 Task: Create new contact,   with mail id: 'Marry.Johnson@Zoho.com', first name: 'Marry', Last name: 'Johnson', Job Title: Chief Executive Officer, Phone number (801) 555-5678. Change life cycle stage to  'Lead' and lead status to 'New'. Add new company to the associated contact: www.bluebirdsolar.com_x000D_
 and type: Prospect. Logged in from softage.1@softage.net
Action: Mouse moved to (88, 66)
Screenshot: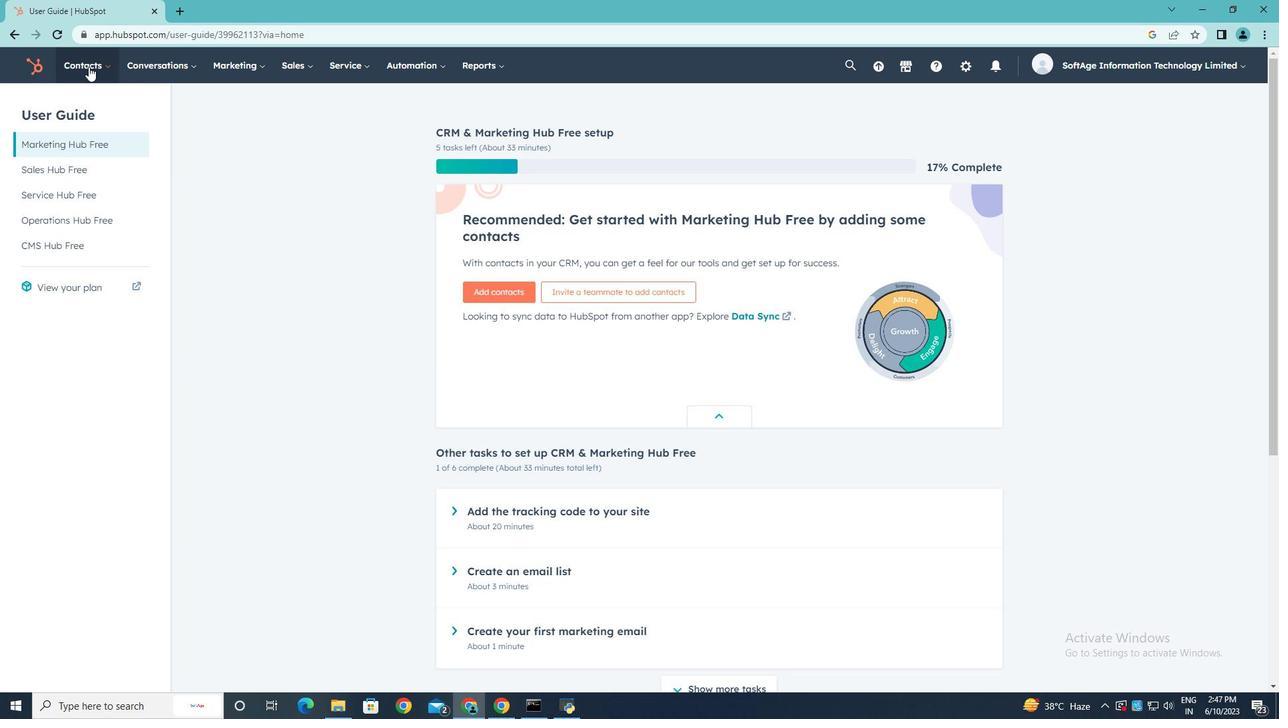
Action: Mouse pressed left at (88, 66)
Screenshot: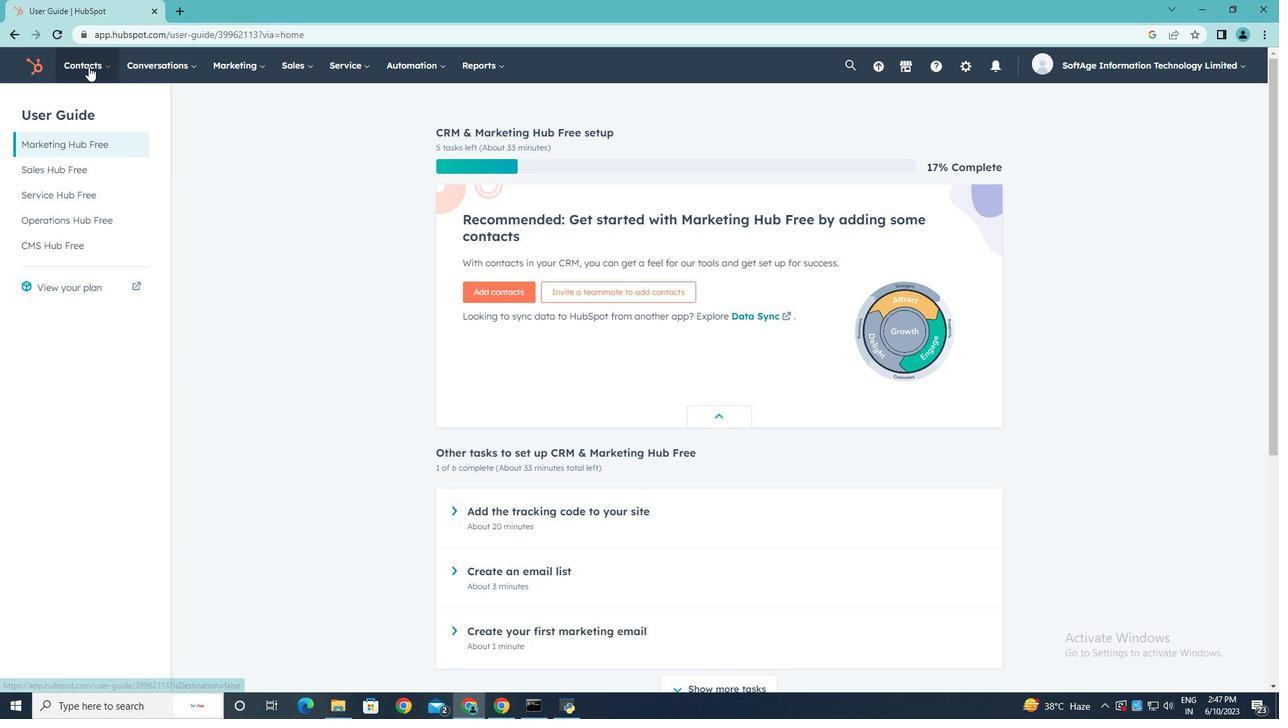 
Action: Mouse moved to (93, 101)
Screenshot: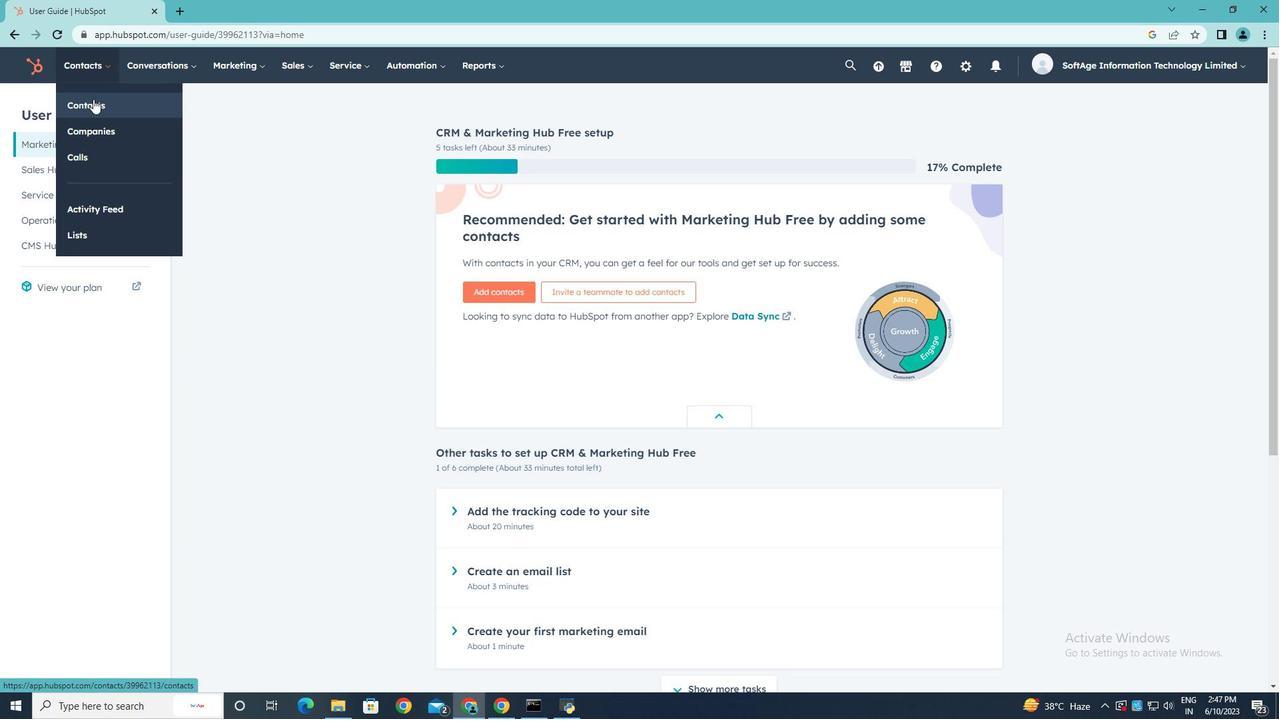 
Action: Mouse pressed left at (93, 101)
Screenshot: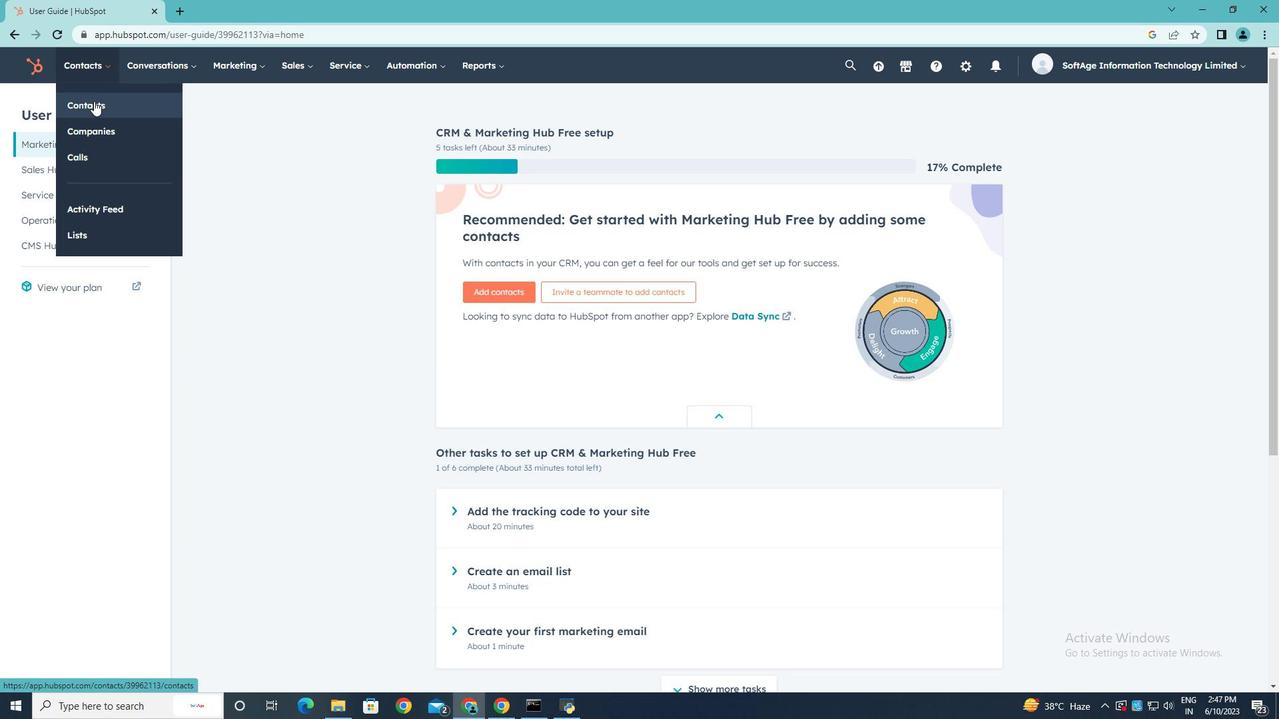 
Action: Mouse moved to (1202, 114)
Screenshot: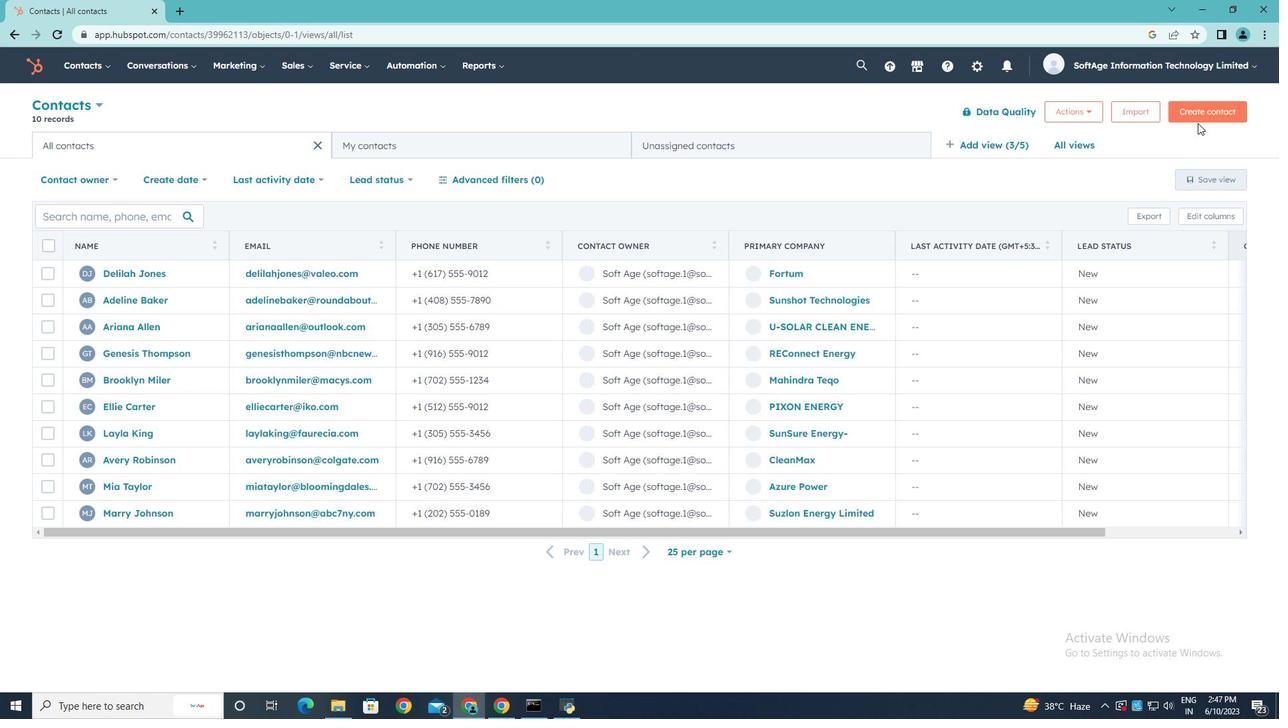 
Action: Mouse pressed left at (1202, 114)
Screenshot: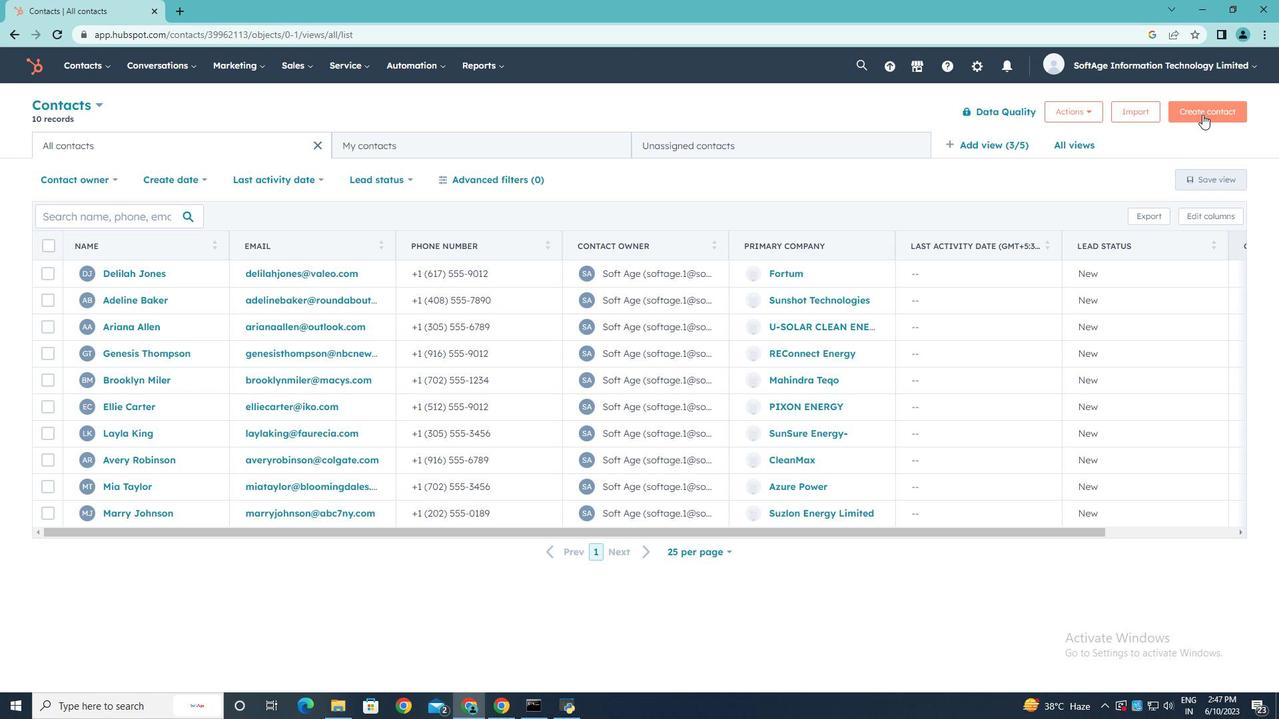 
Action: Mouse moved to (991, 179)
Screenshot: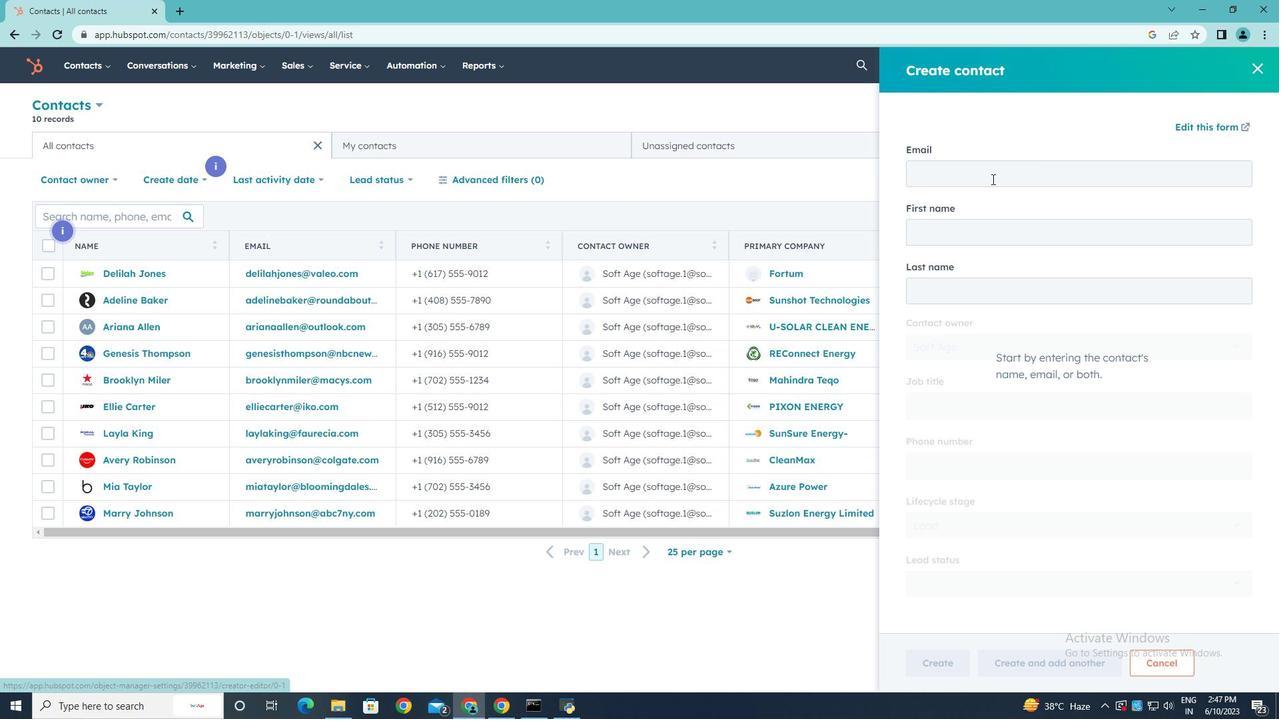 
Action: Mouse pressed left at (991, 179)
Screenshot: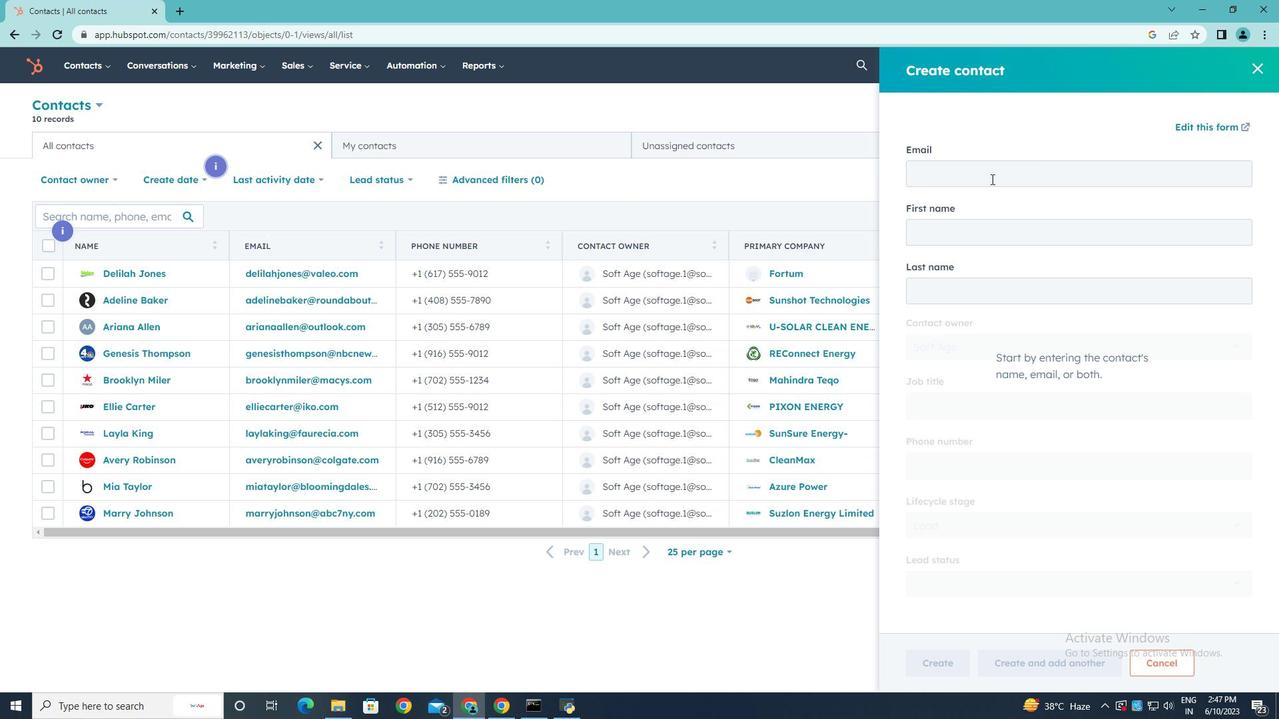 
Action: Key pressed <Key.shift>Marry.<Key.shift><Key.shift><Key.shift>Johnson<Key.shift>@<Key.shift>Zoho.com
Screenshot: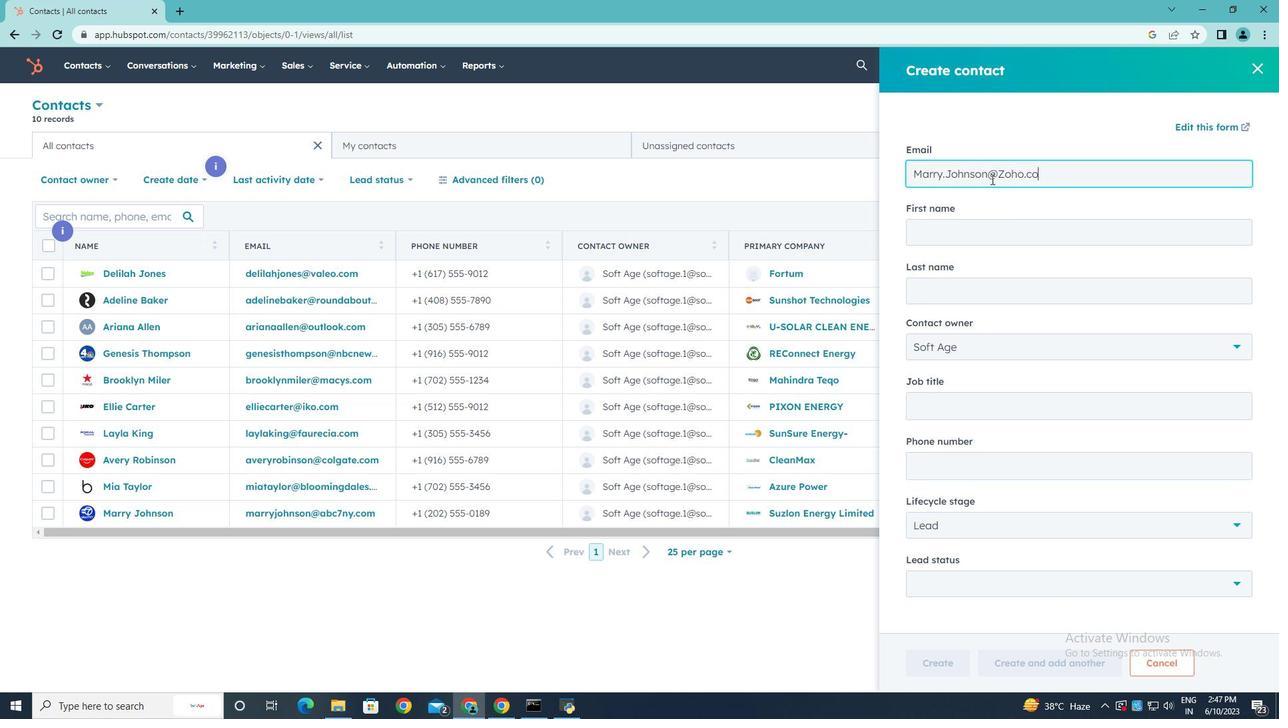 
Action: Mouse moved to (952, 233)
Screenshot: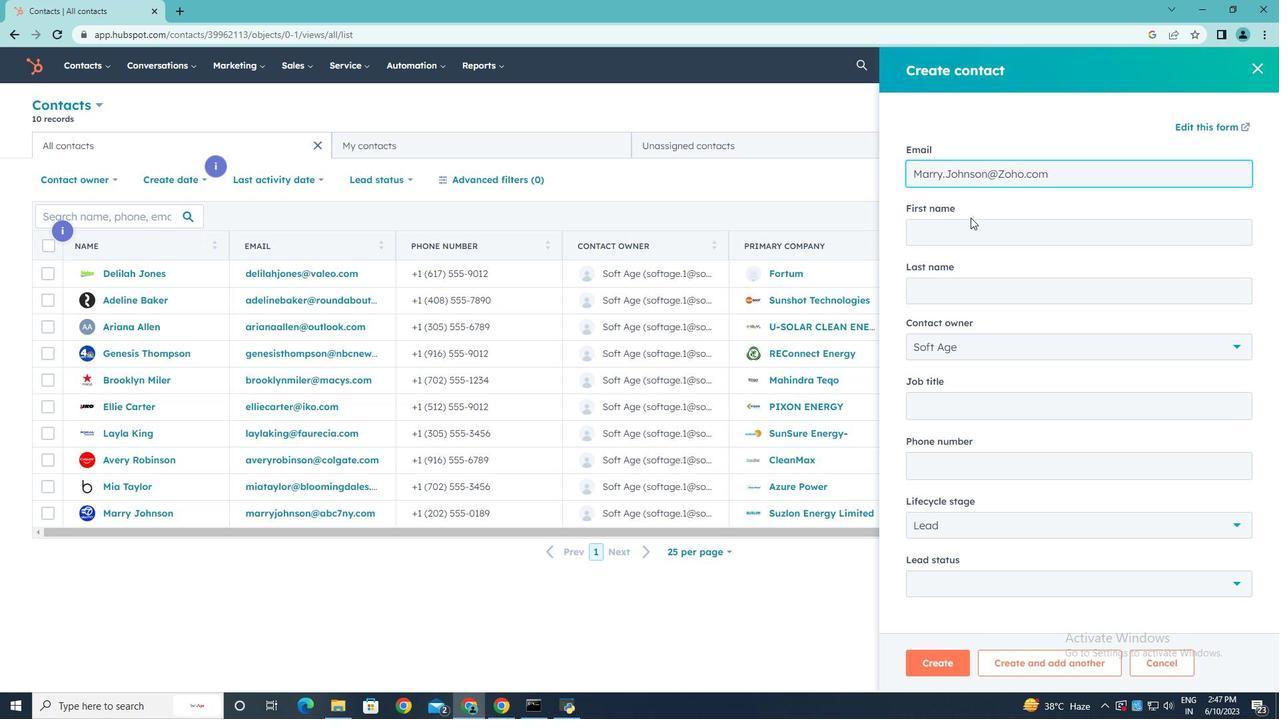 
Action: Mouse pressed left at (952, 233)
Screenshot: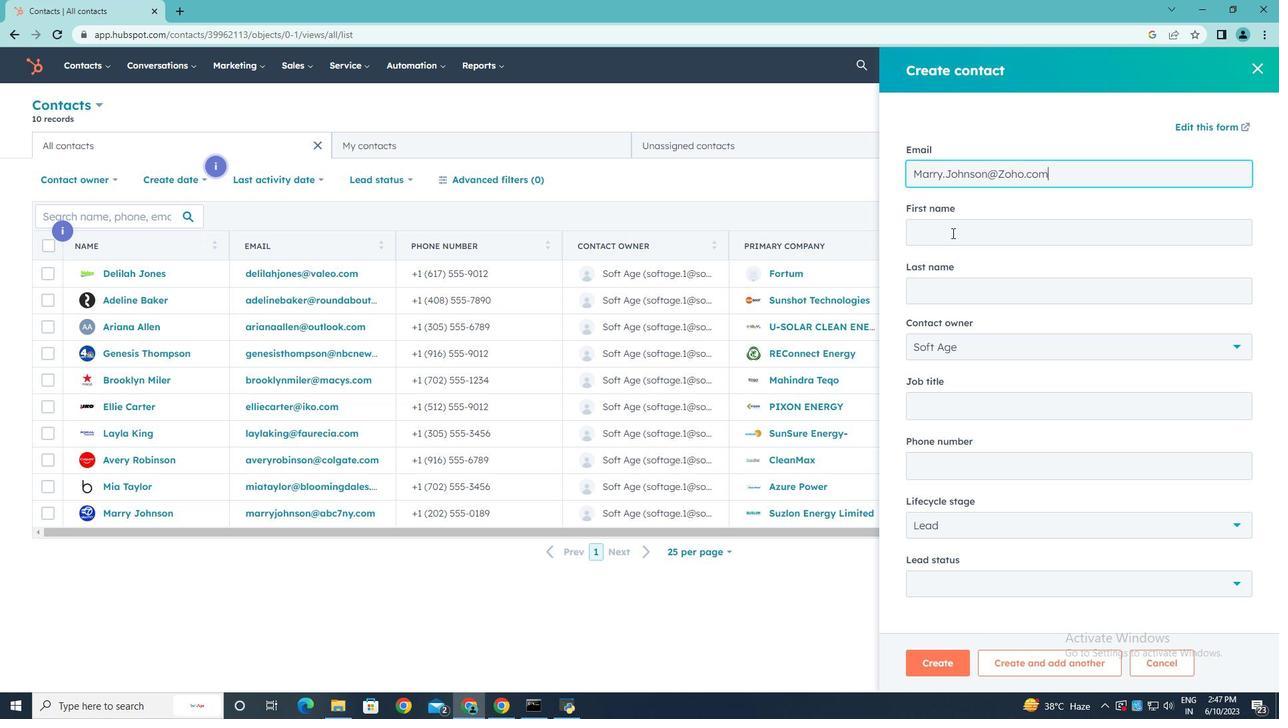 
Action: Key pressed <Key.shift>Marry
Screenshot: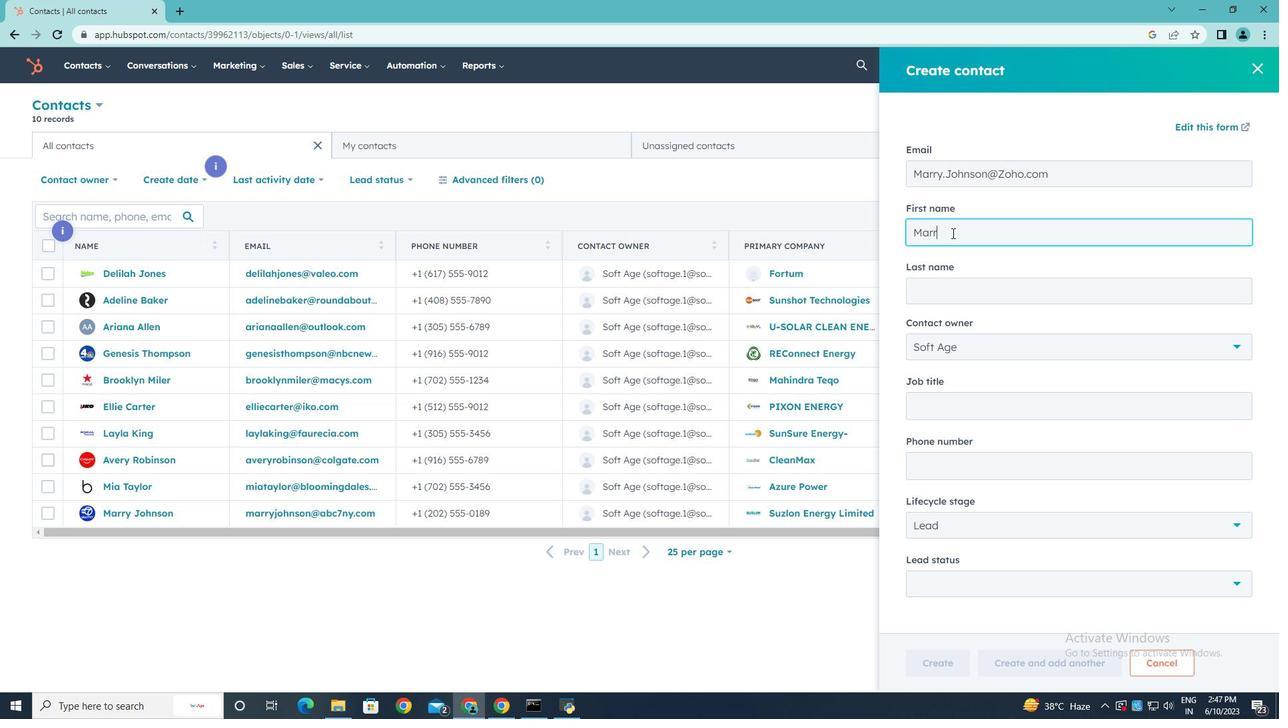 
Action: Mouse moved to (948, 286)
Screenshot: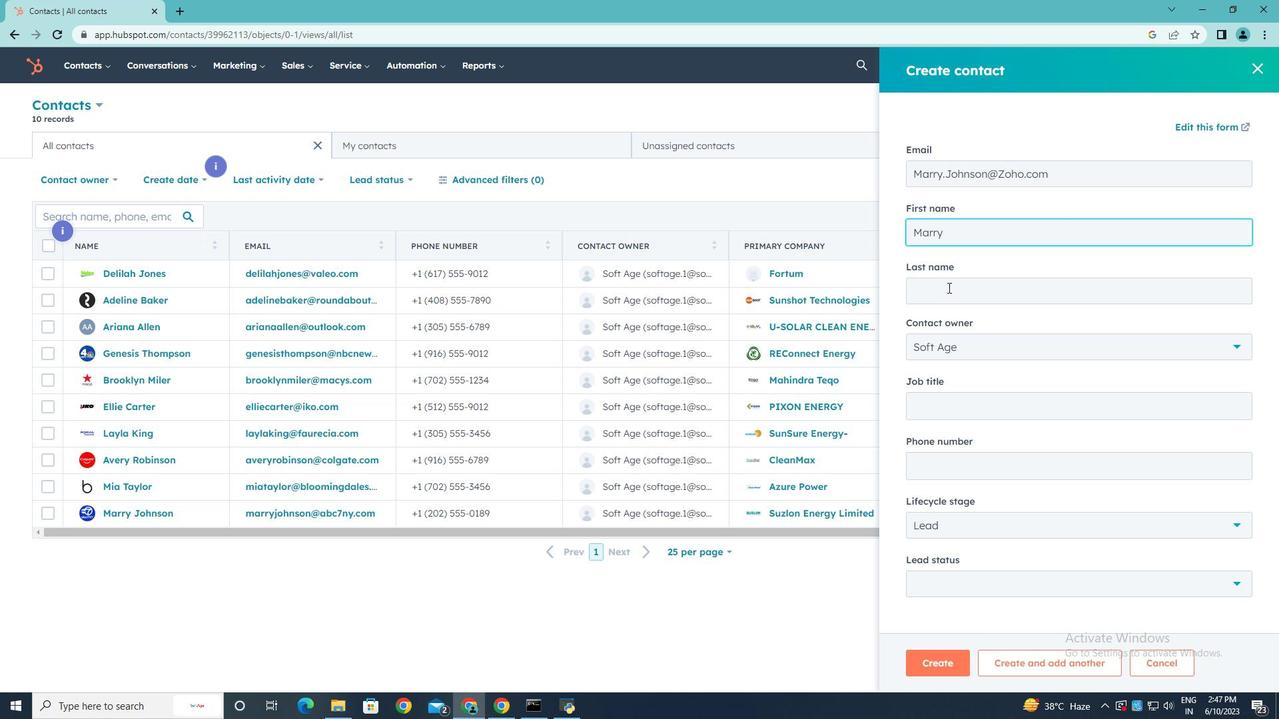
Action: Mouse pressed left at (948, 286)
Screenshot: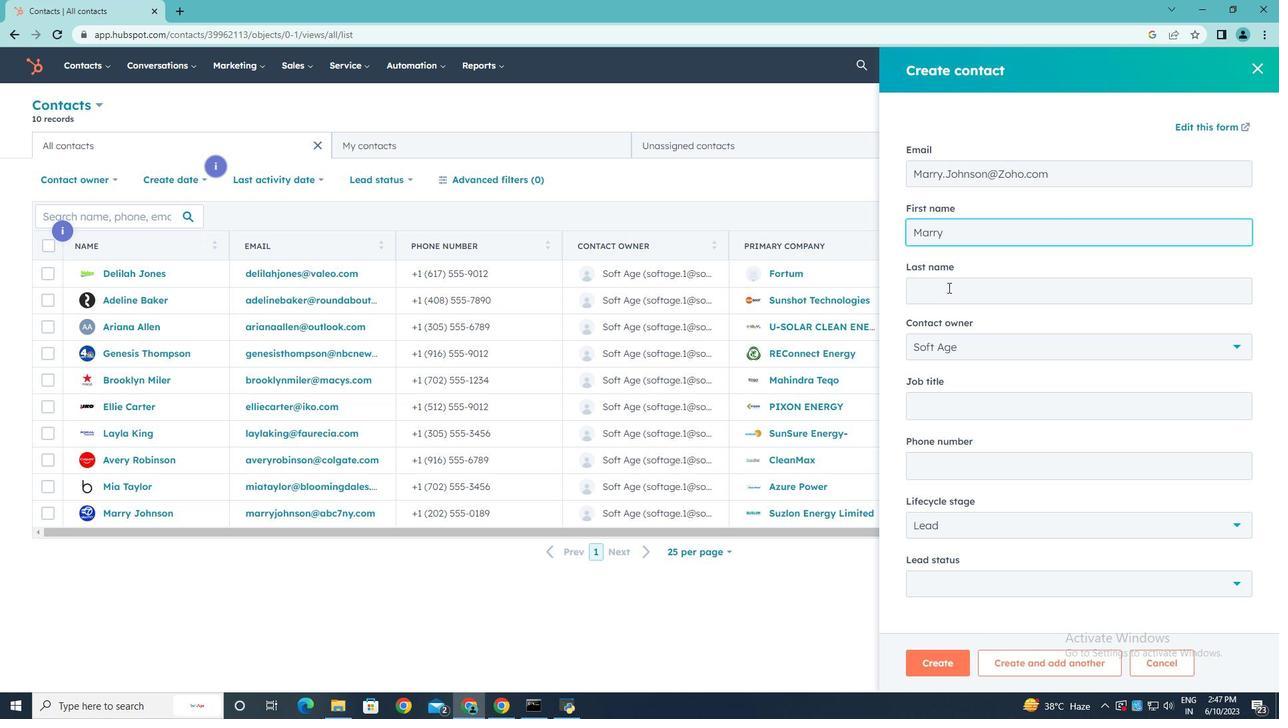 
Action: Key pressed <Key.shift><Key.shift><Key.shift><Key.shift><Key.shift><Key.shift>Johnson
Screenshot: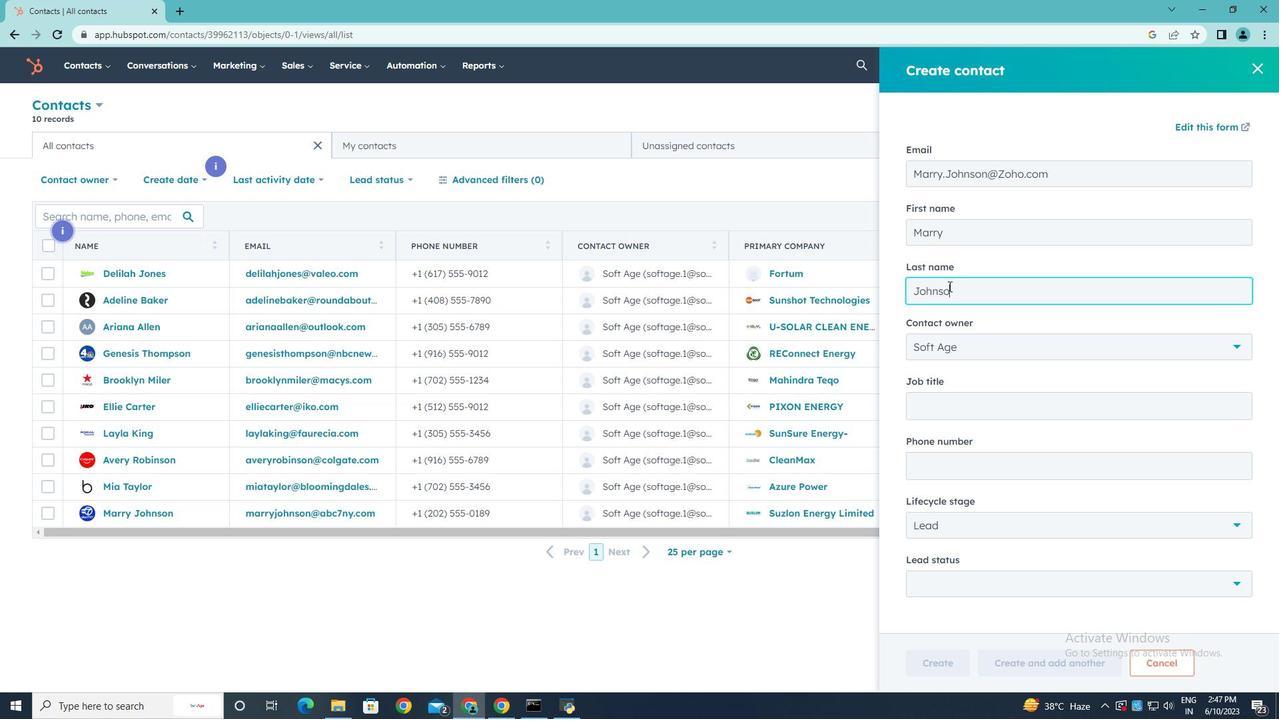 
Action: Mouse moved to (964, 411)
Screenshot: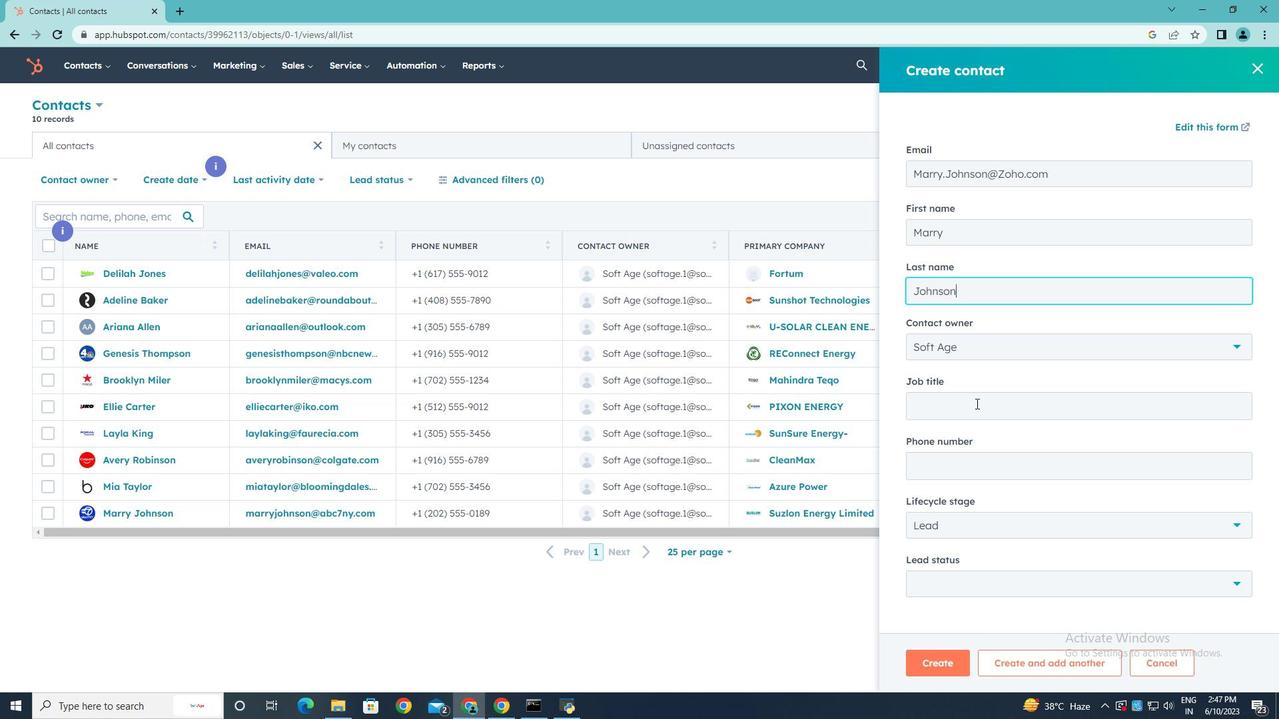 
Action: Mouse pressed left at (964, 411)
Screenshot: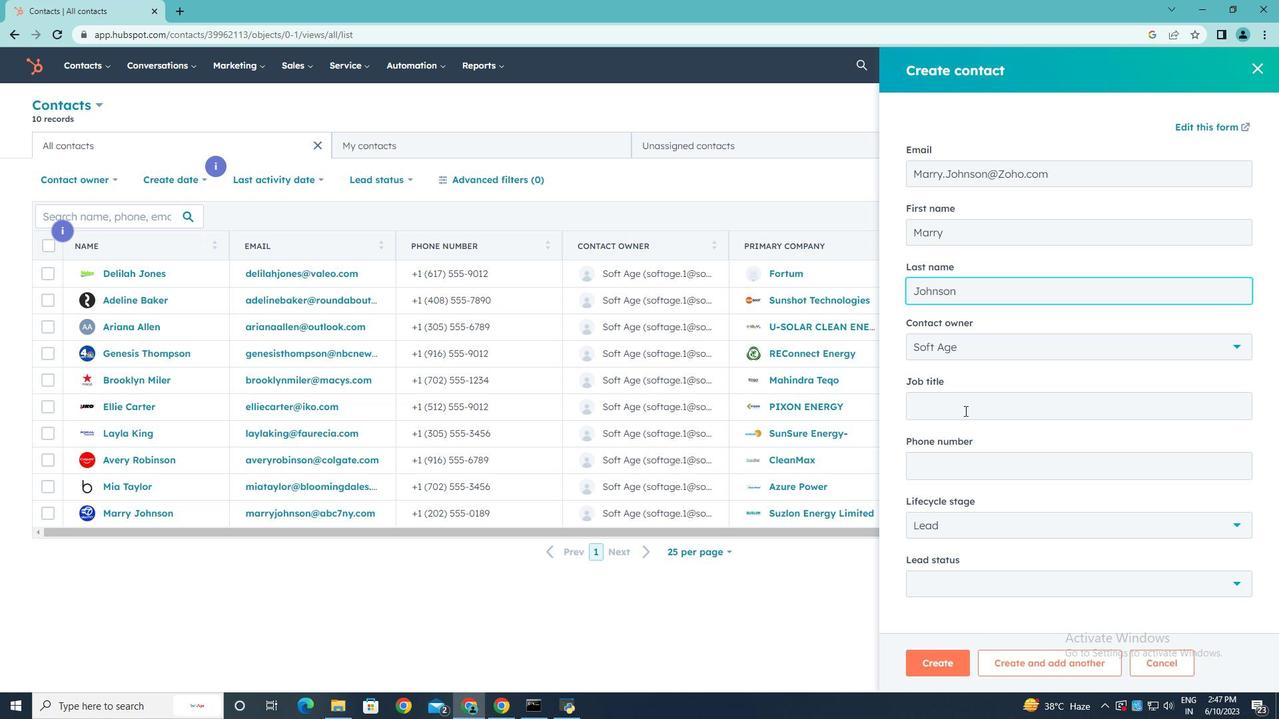 
Action: Key pressed <Key.shift>Chief<Key.space><Key.shift>Executive<Key.space><Key.shift><Key.shift>Officer
Screenshot: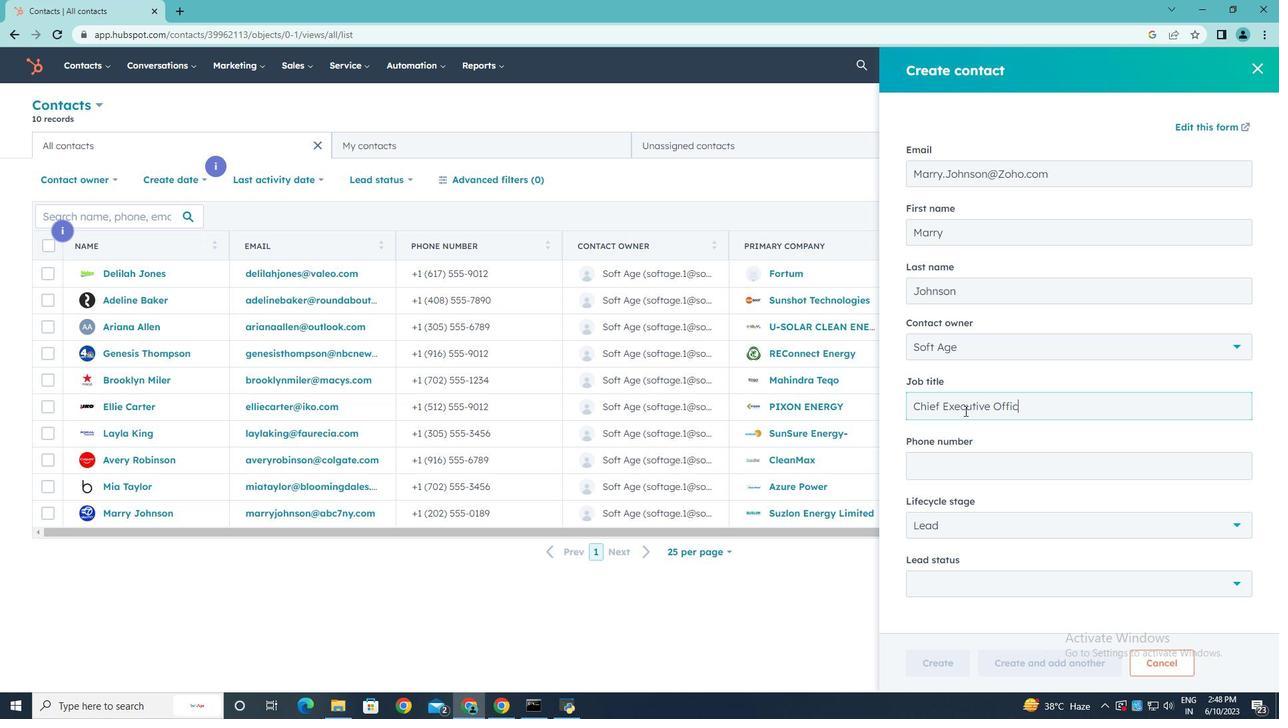 
Action: Mouse moved to (1037, 472)
Screenshot: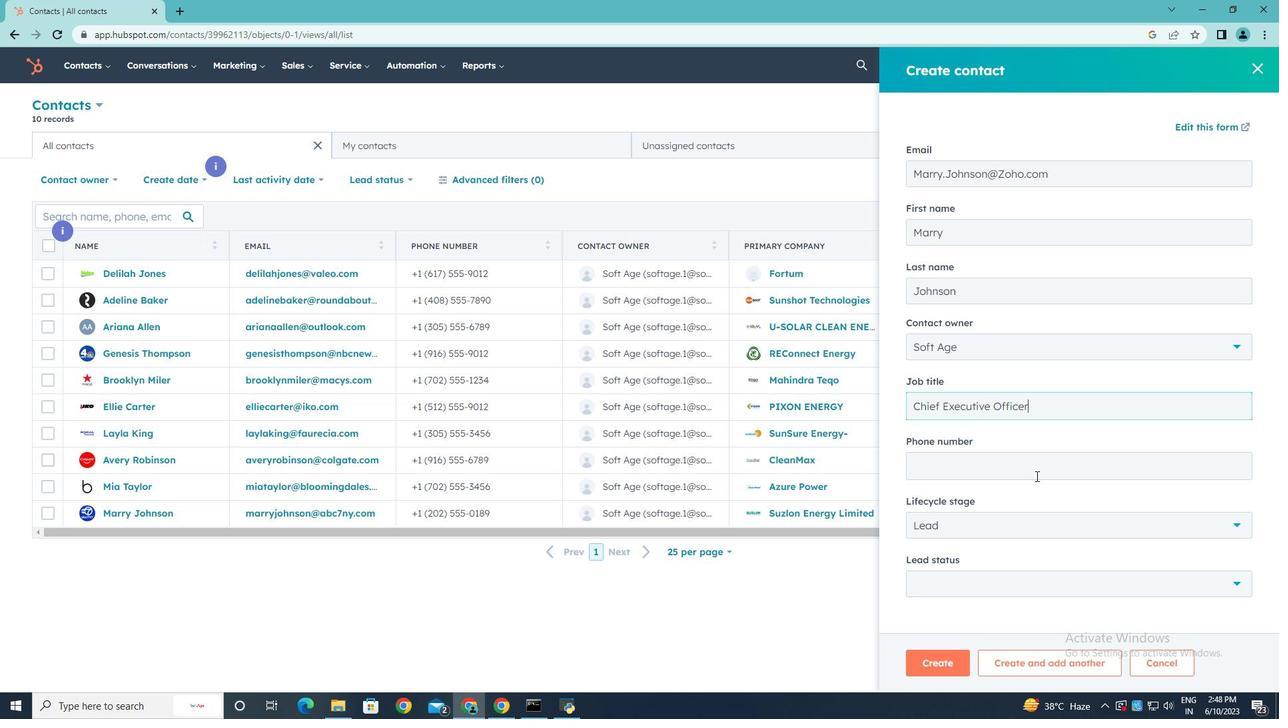 
Action: Mouse pressed left at (1037, 472)
Screenshot: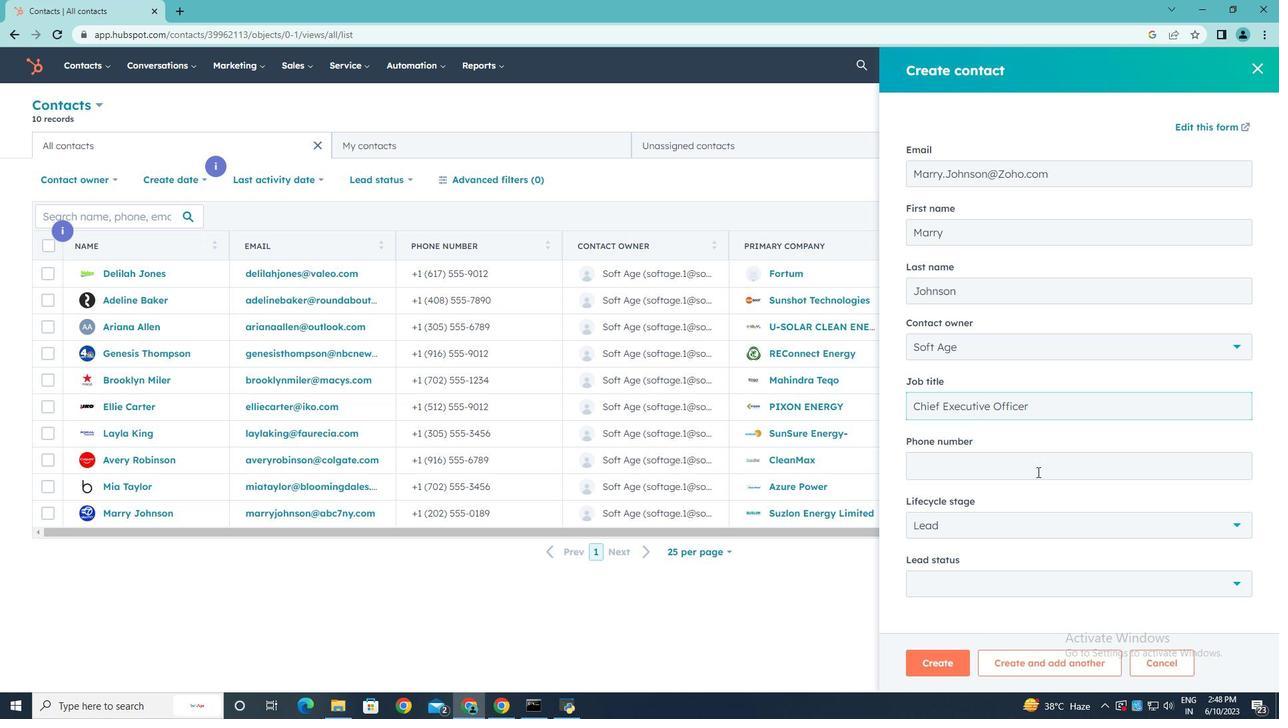 
Action: Key pressed 8015555678
Screenshot: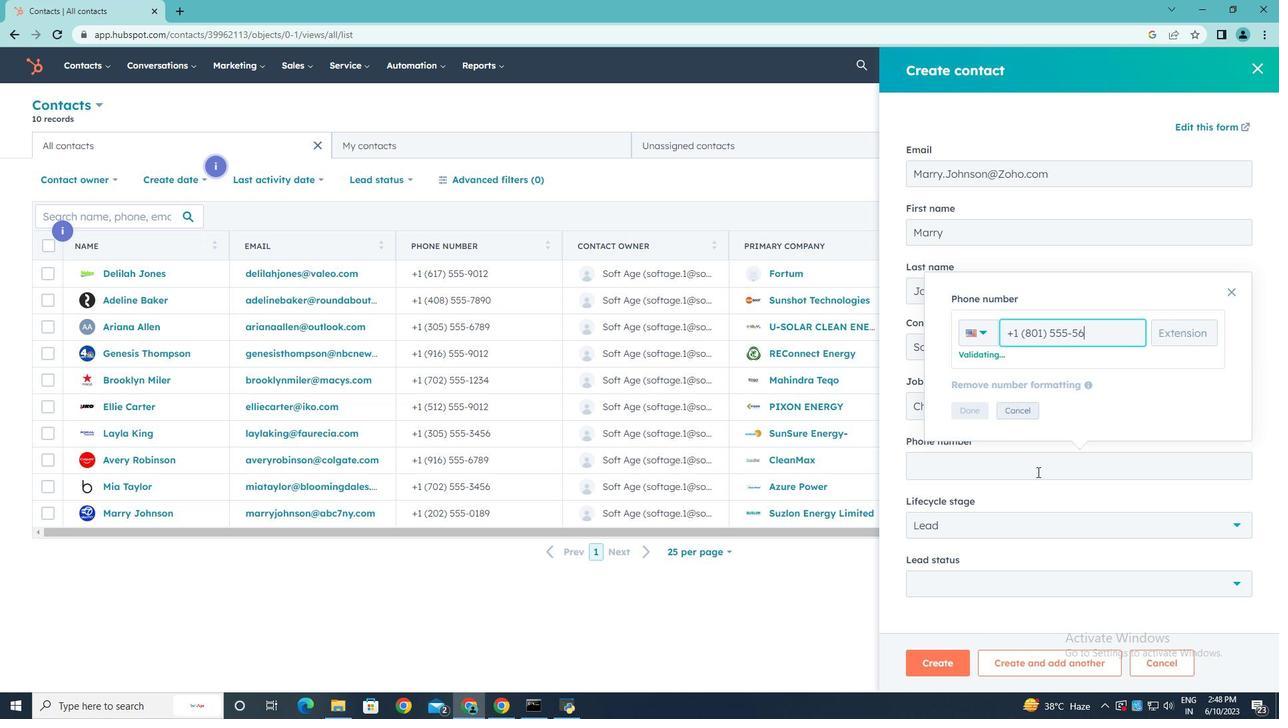 
Action: Mouse moved to (976, 411)
Screenshot: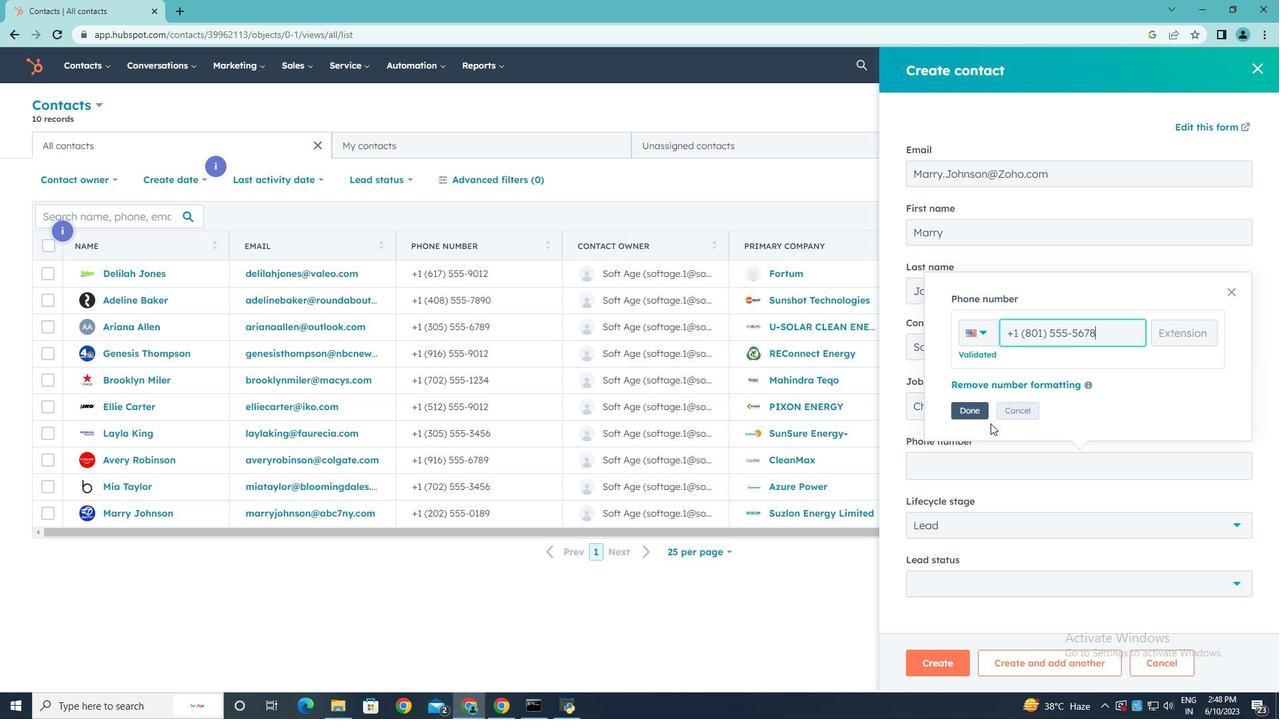 
Action: Mouse pressed left at (976, 411)
Screenshot: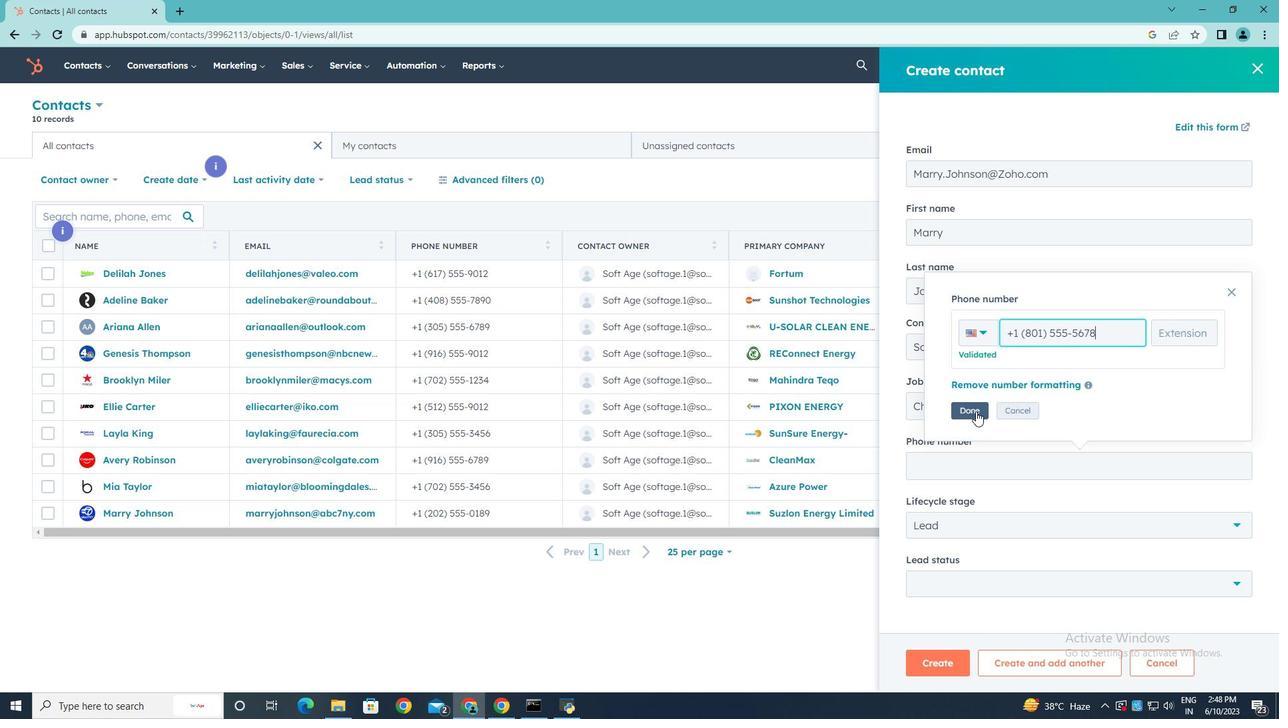 
Action: Mouse moved to (1133, 522)
Screenshot: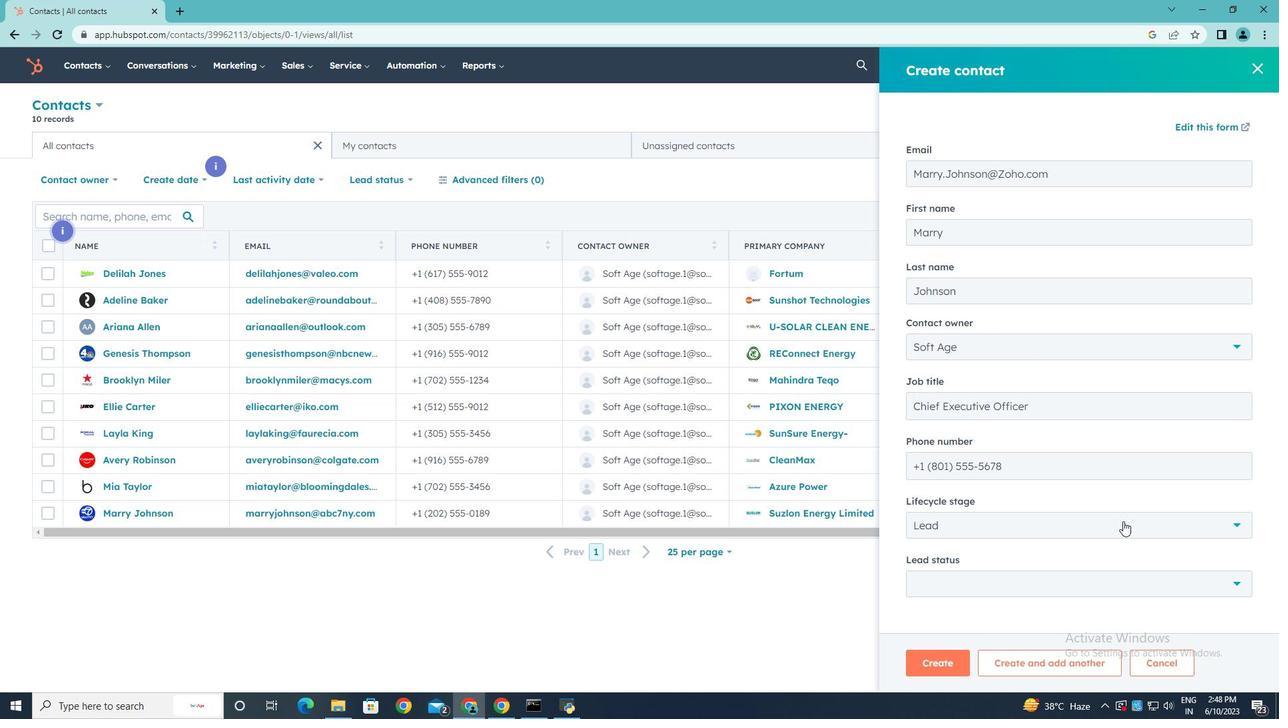 
Action: Mouse pressed left at (1133, 522)
Screenshot: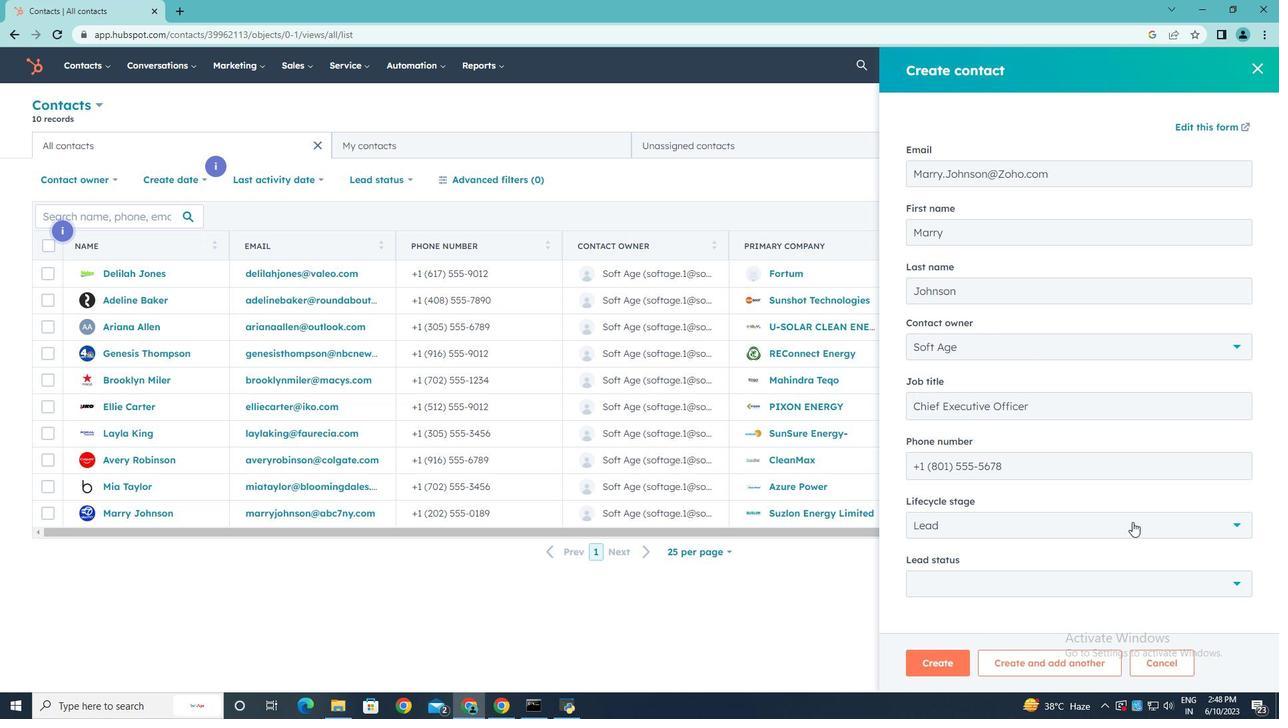 
Action: Mouse moved to (986, 398)
Screenshot: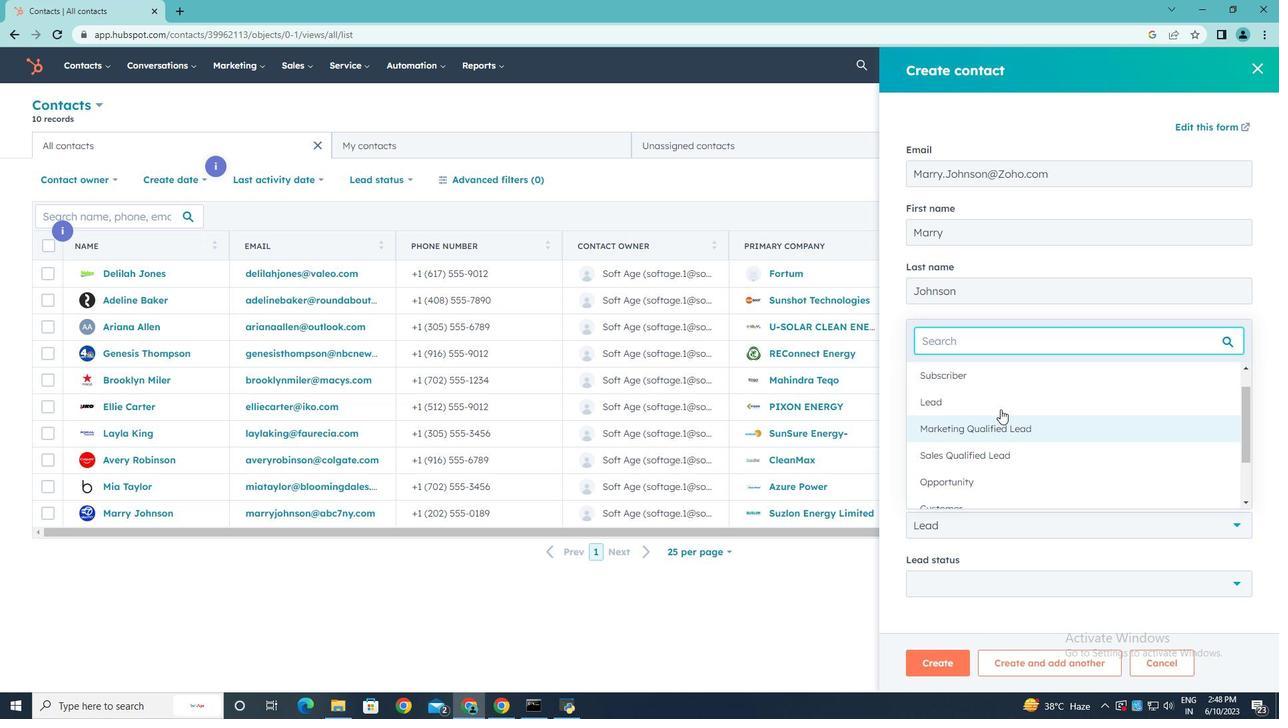 
Action: Mouse pressed left at (986, 398)
Screenshot: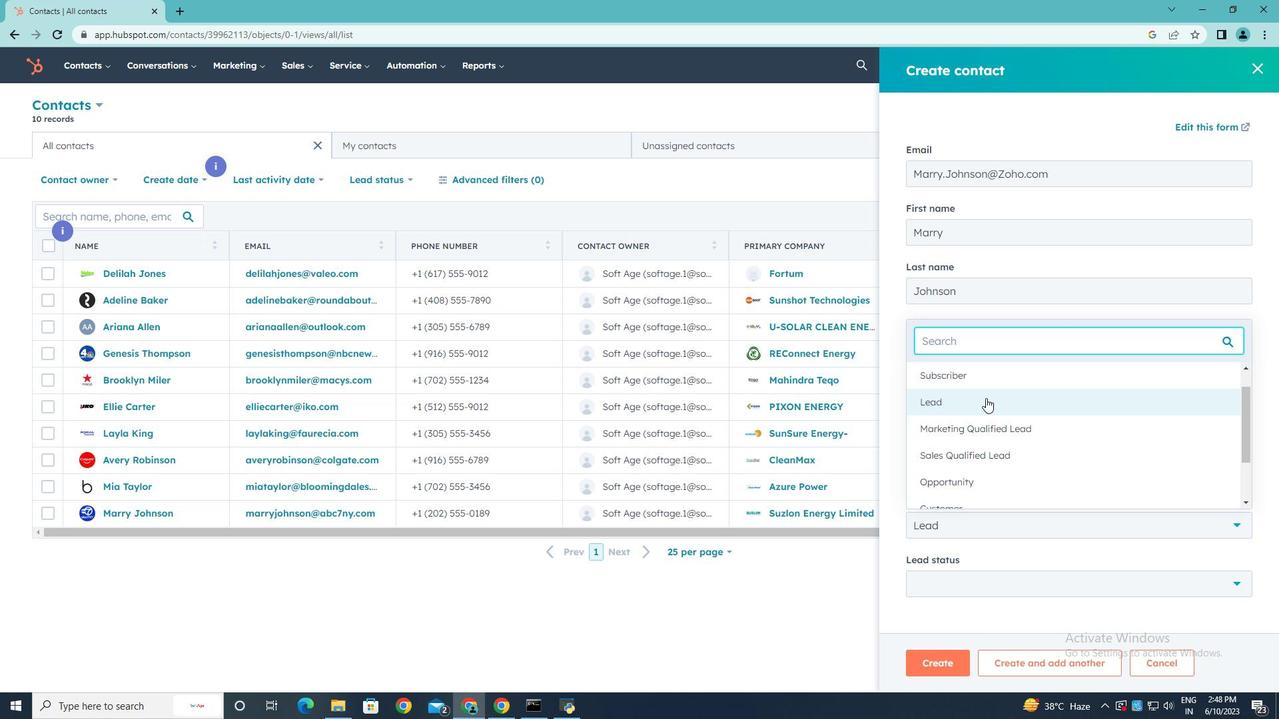
Action: Mouse moved to (1135, 580)
Screenshot: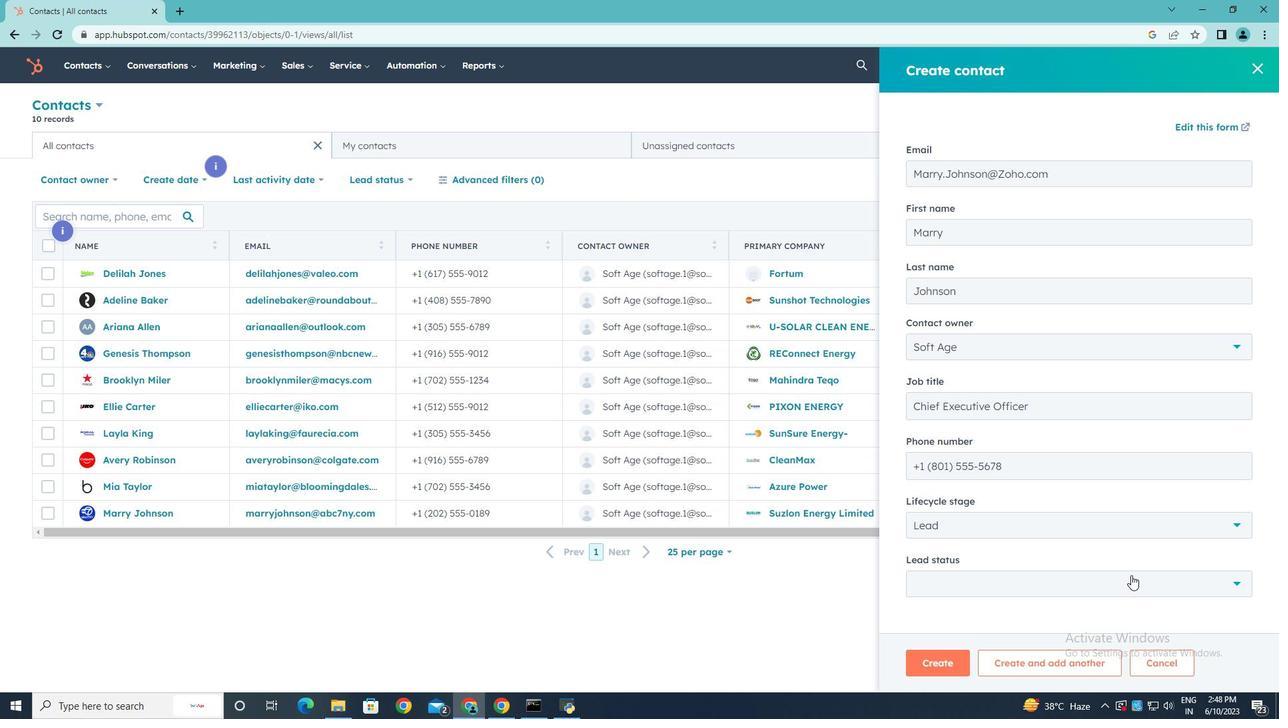 
Action: Mouse pressed left at (1135, 580)
Screenshot: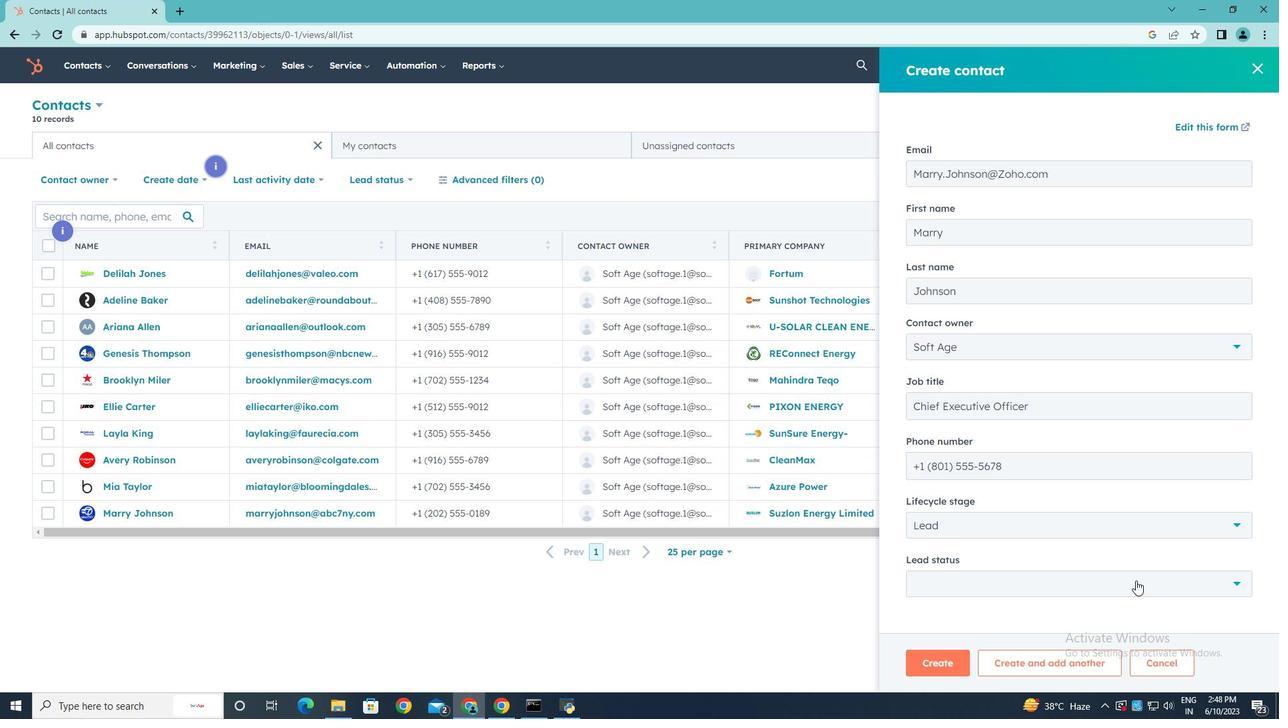 
Action: Mouse moved to (976, 466)
Screenshot: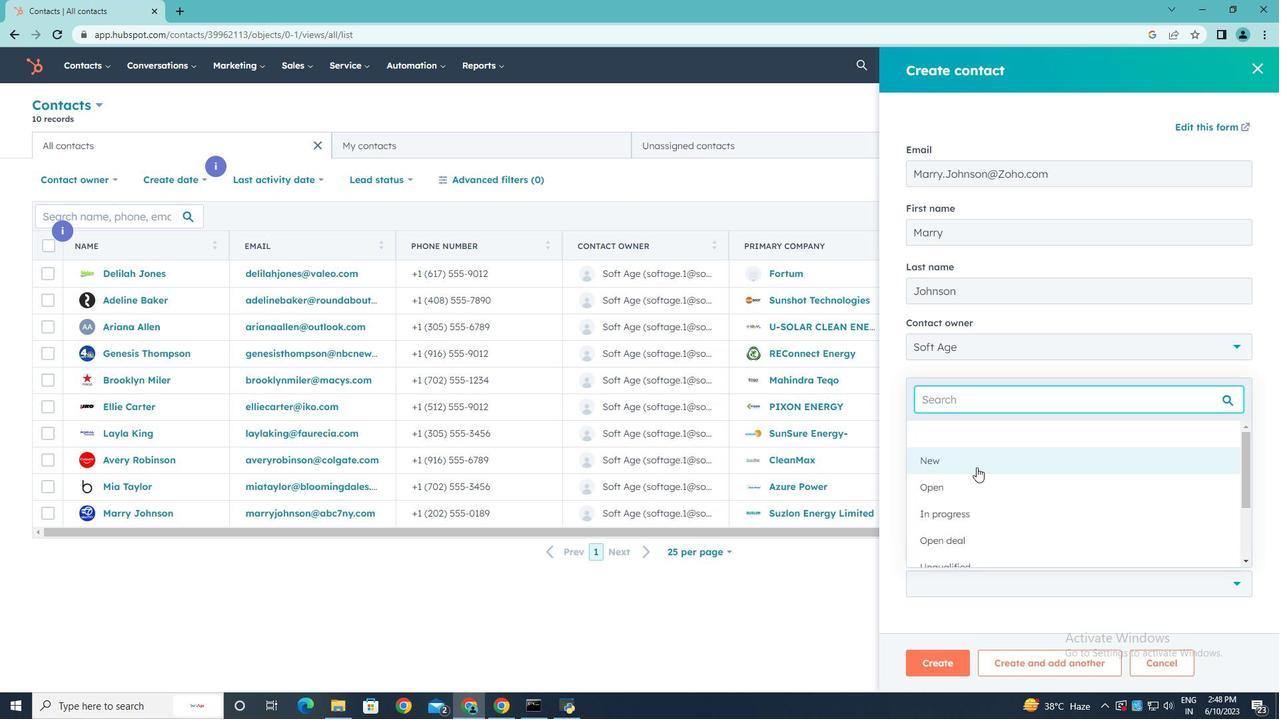 
Action: Mouse pressed left at (976, 466)
Screenshot: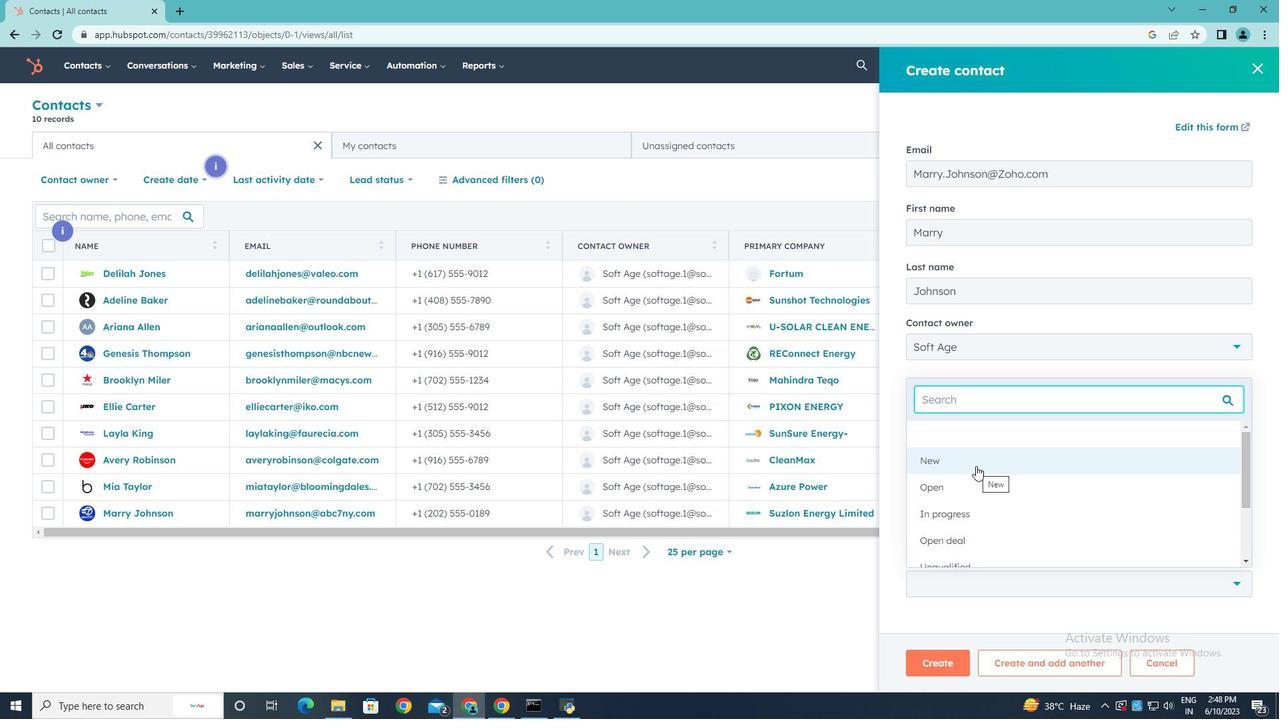 
Action: Mouse moved to (936, 663)
Screenshot: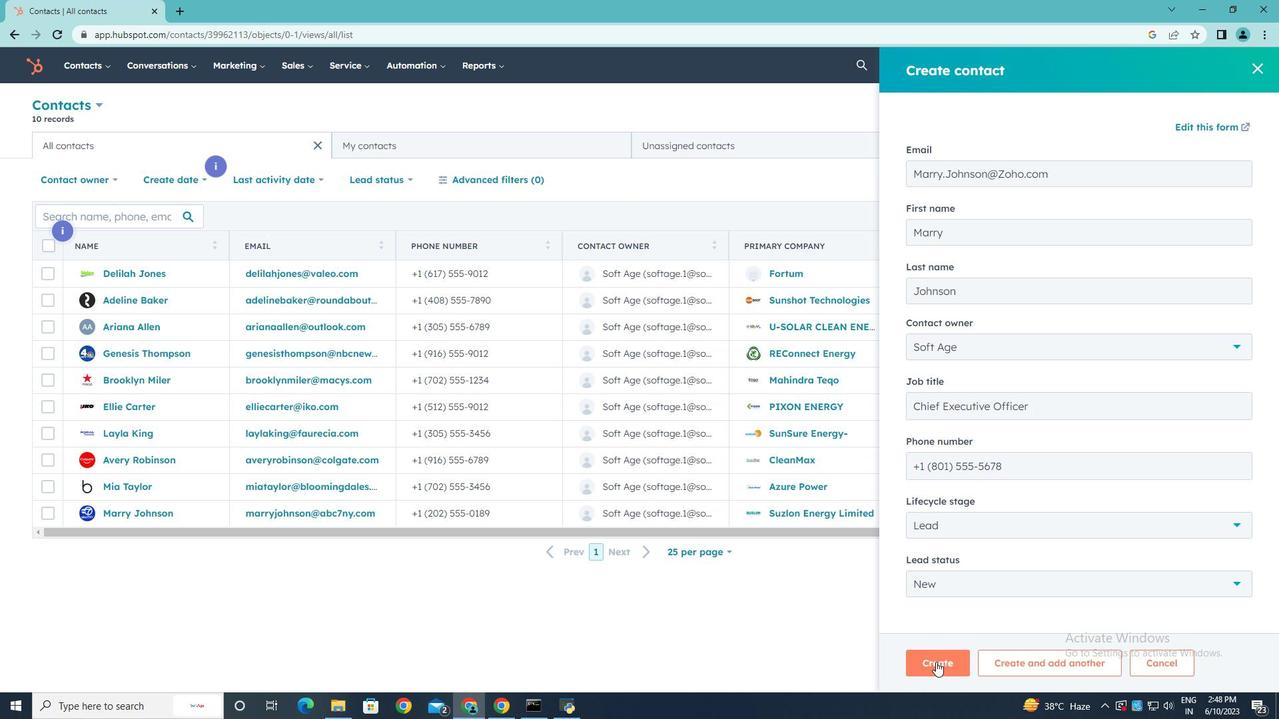 
Action: Mouse pressed left at (936, 663)
Screenshot: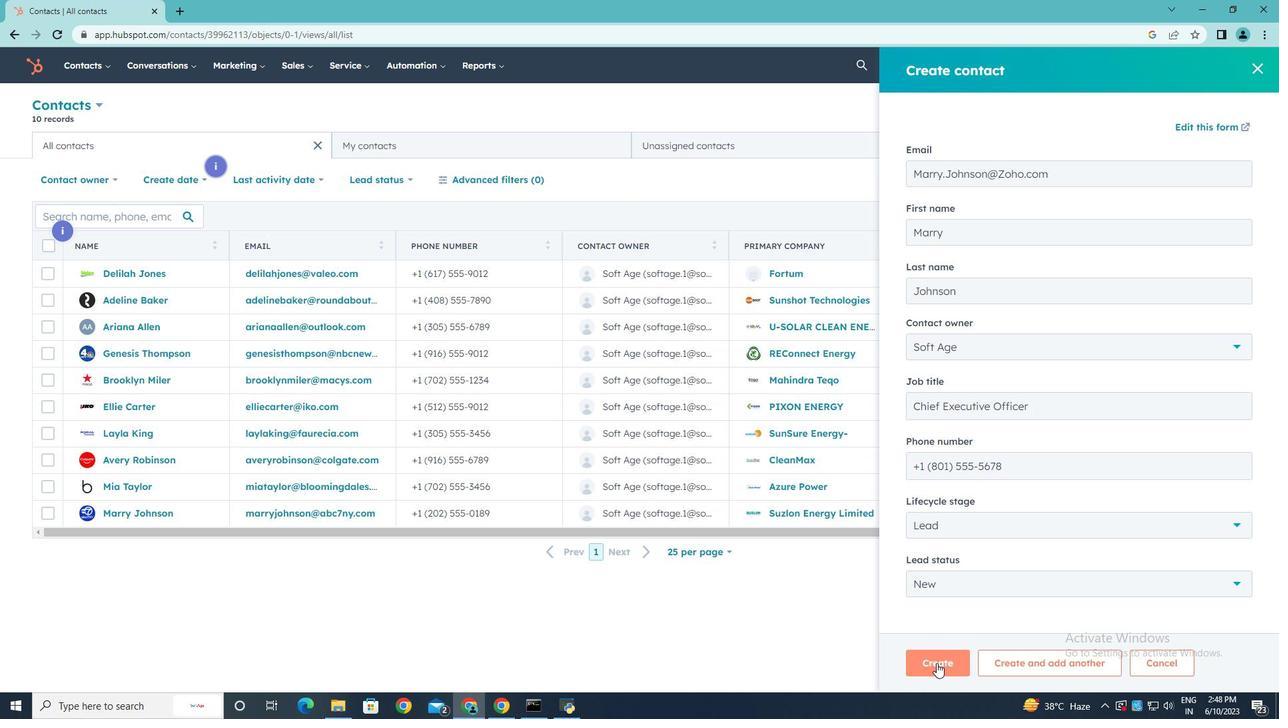 
Action: Mouse moved to (896, 427)
Screenshot: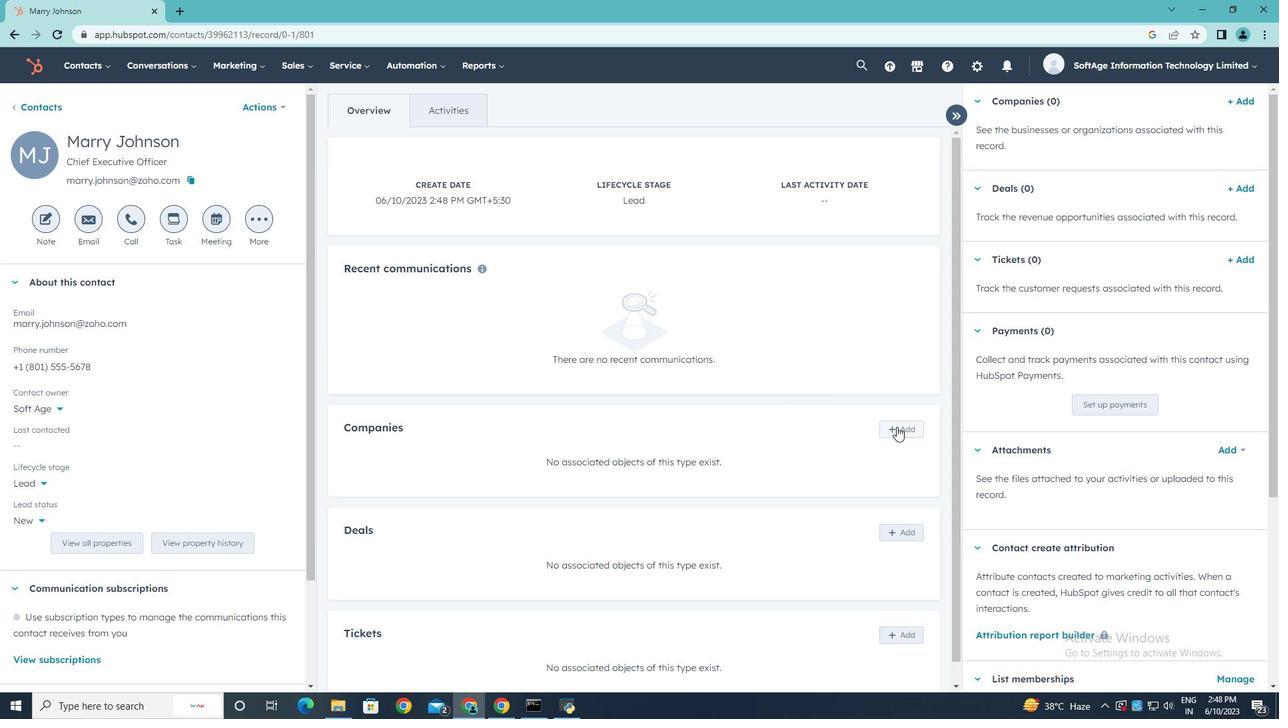 
Action: Mouse pressed left at (896, 427)
Screenshot: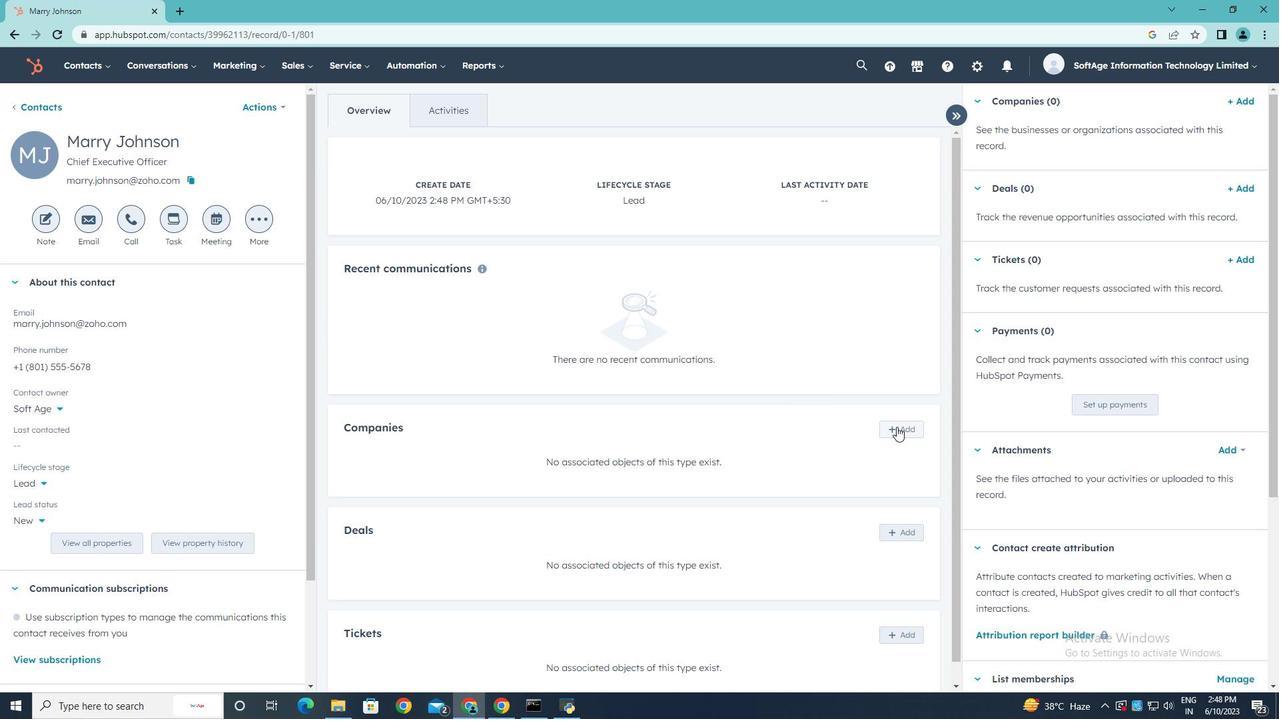 
Action: Mouse moved to (1016, 135)
Screenshot: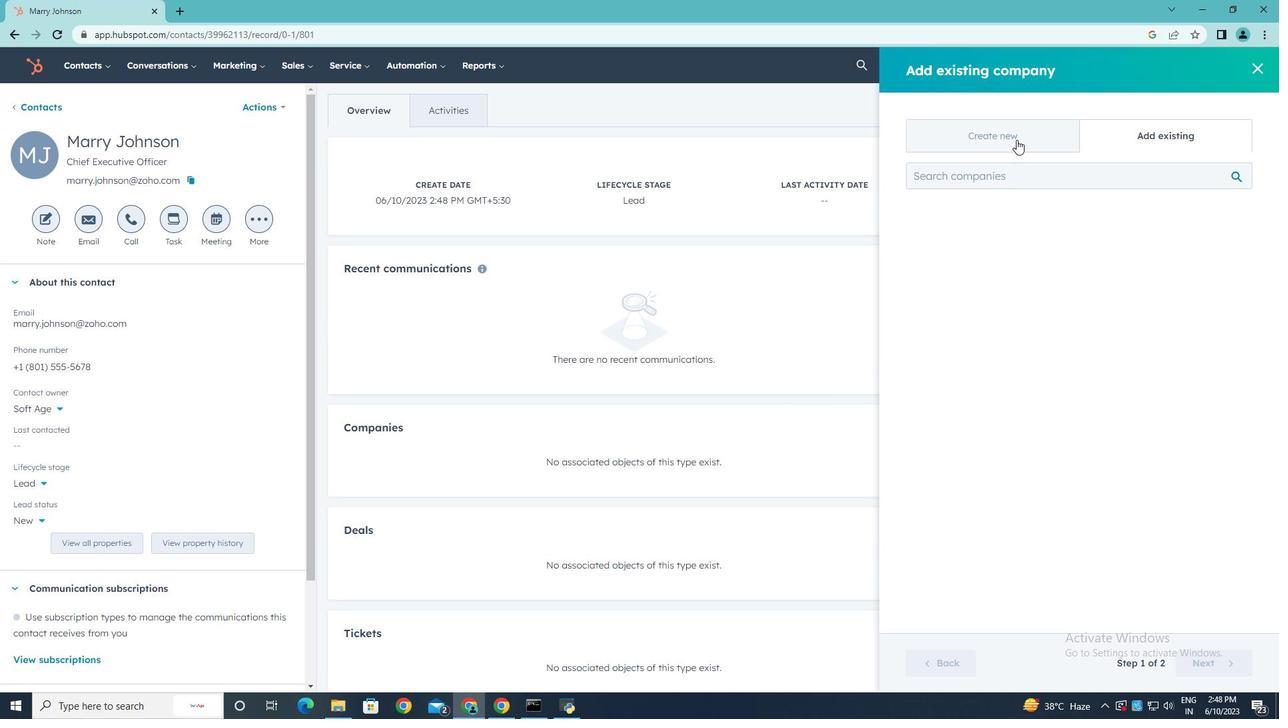 
Action: Mouse pressed left at (1016, 135)
Screenshot: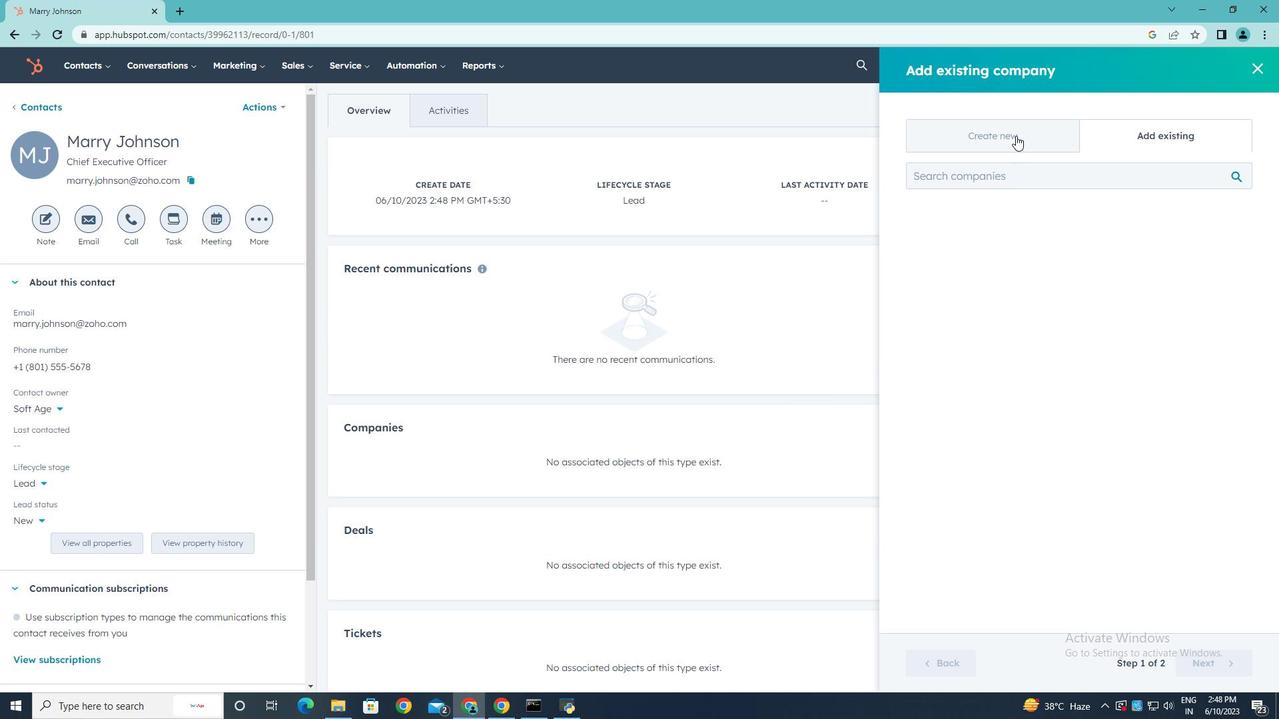 
Action: Mouse moved to (966, 213)
Screenshot: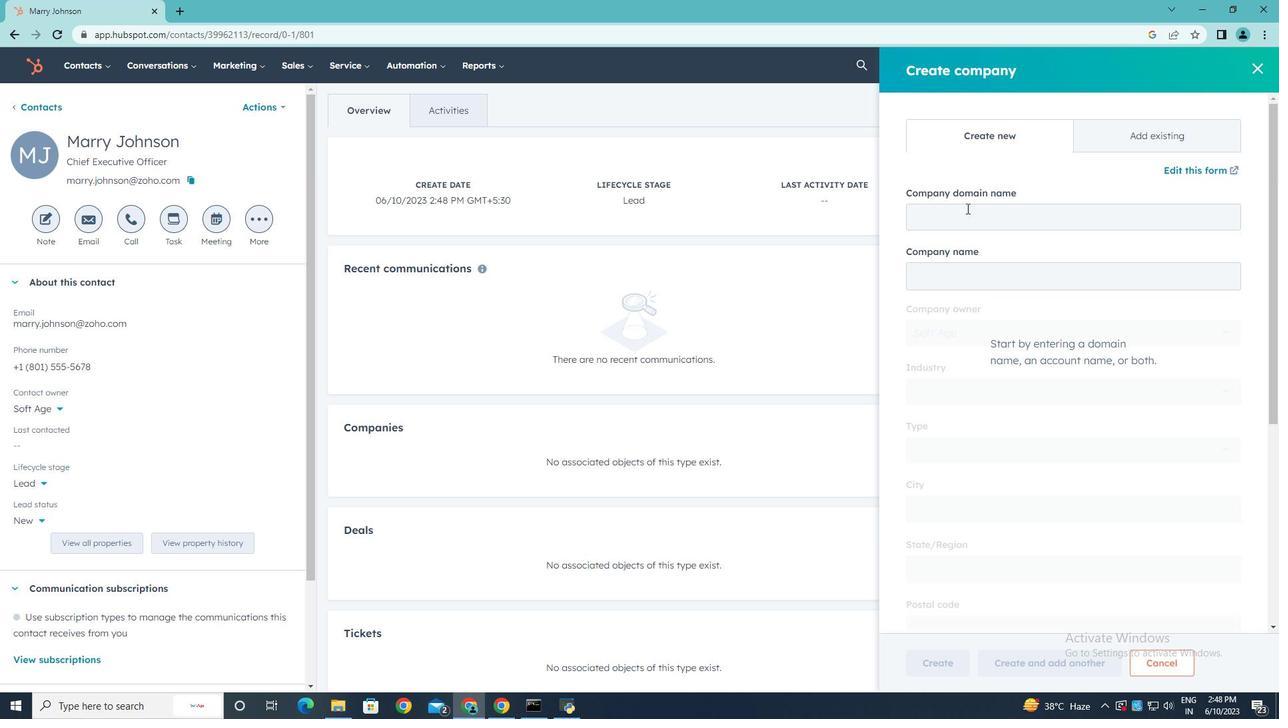 
Action: Mouse pressed left at (966, 213)
Screenshot: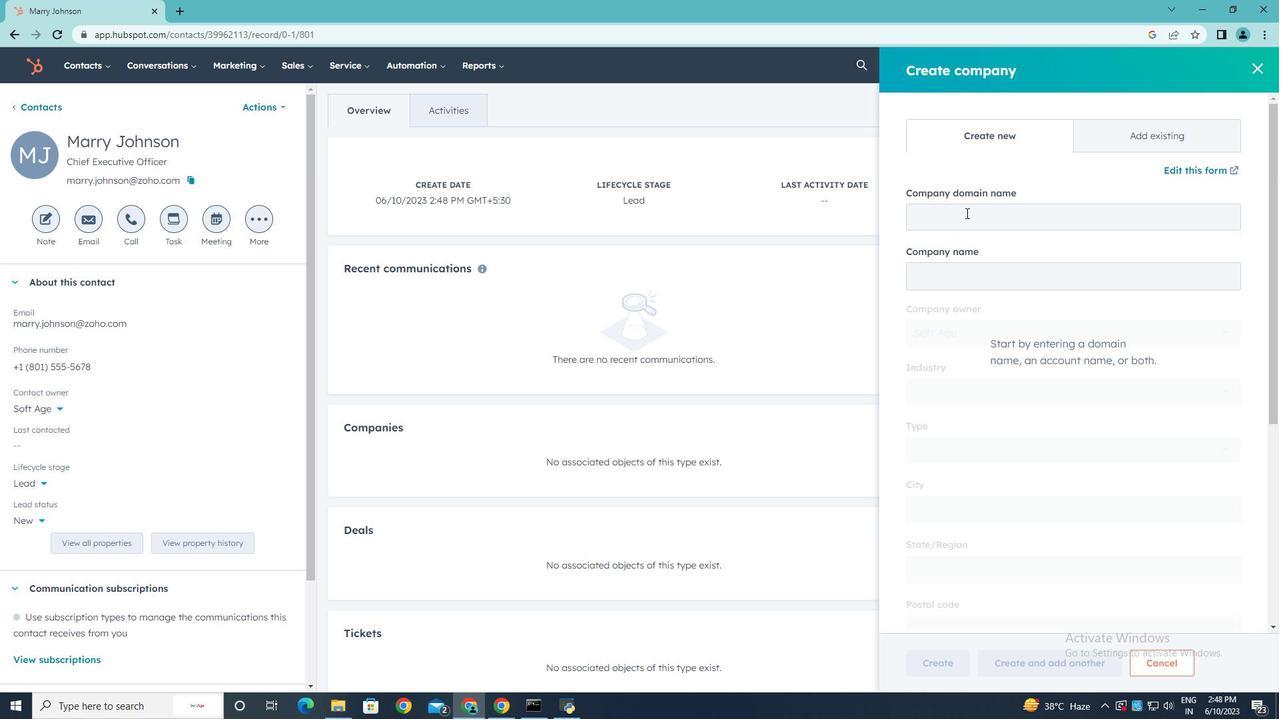 
Action: Key pressed www.bluebirdsolo<Key.backspace>ar.com
Screenshot: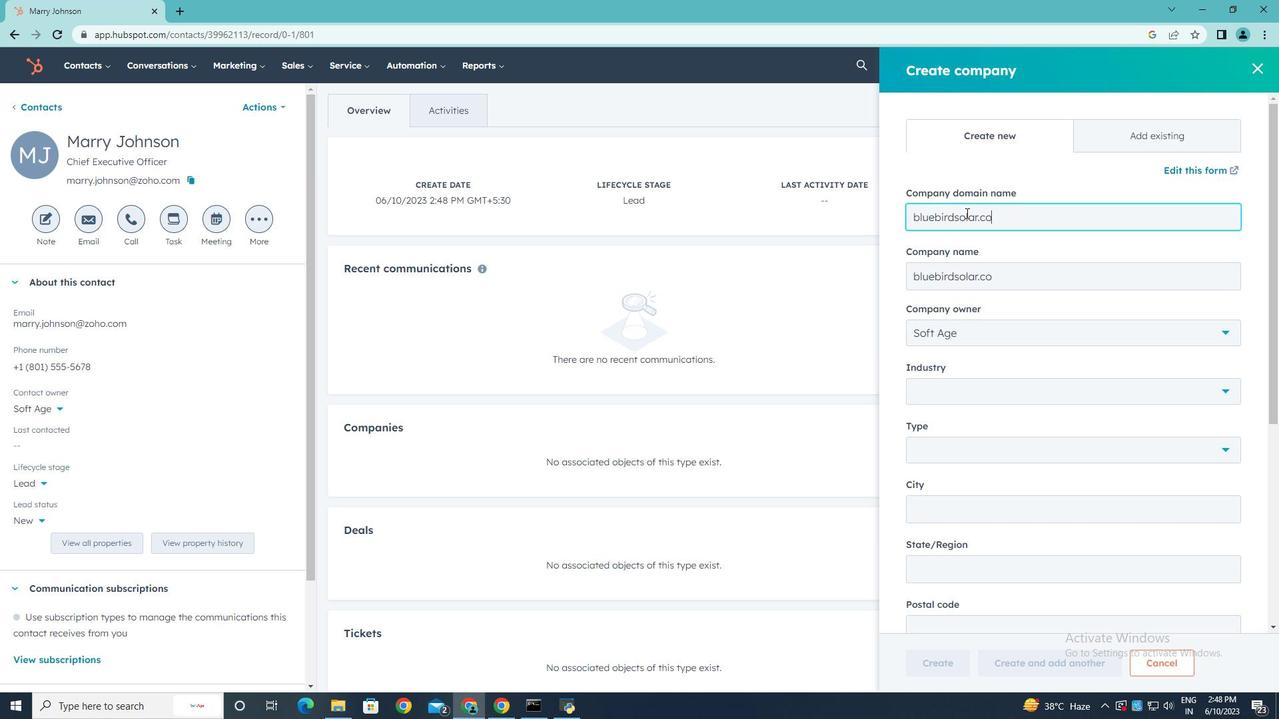 
Action: Mouse moved to (1044, 295)
Screenshot: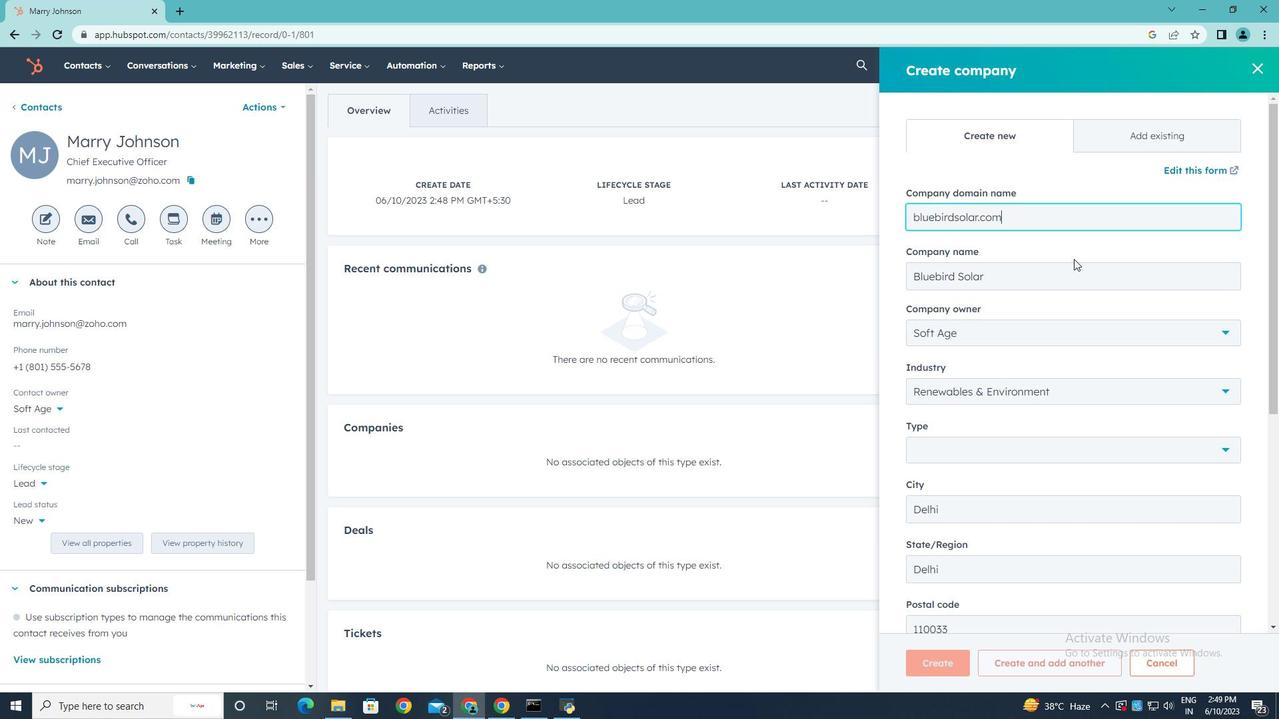 
Action: Mouse scrolled (1044, 294) with delta (0, 0)
Screenshot: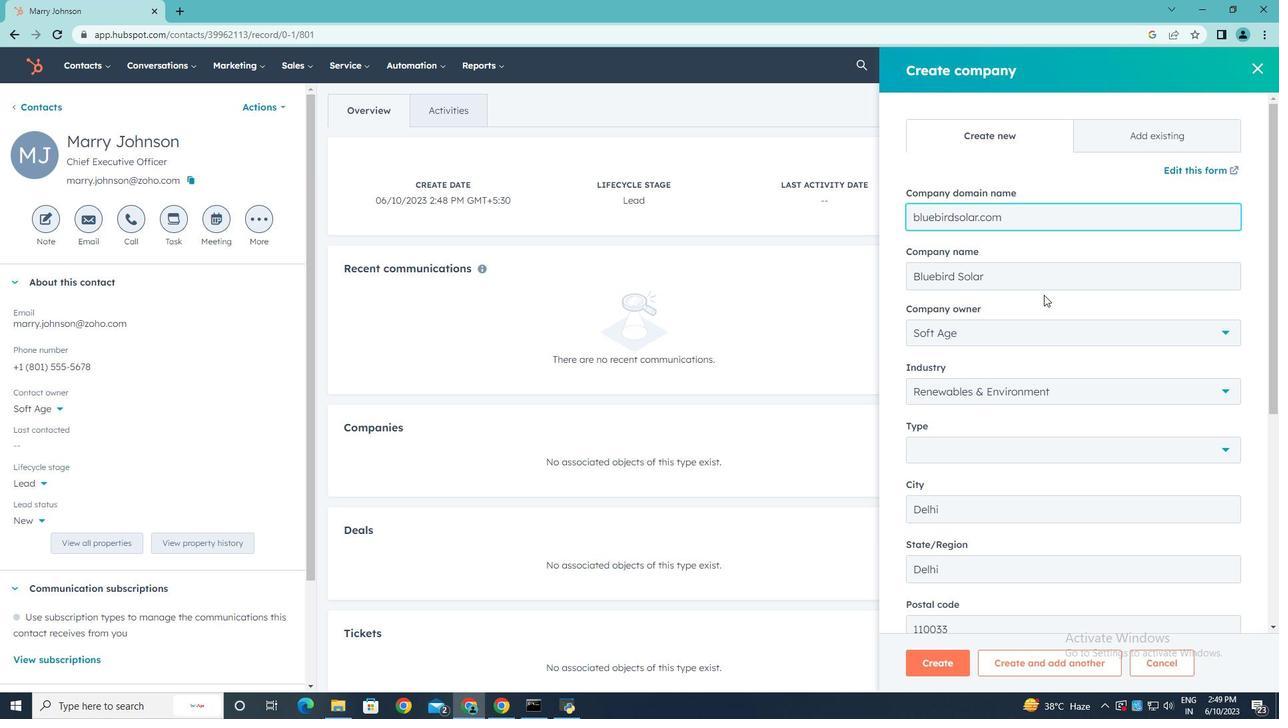 
Action: Mouse scrolled (1044, 294) with delta (0, 0)
Screenshot: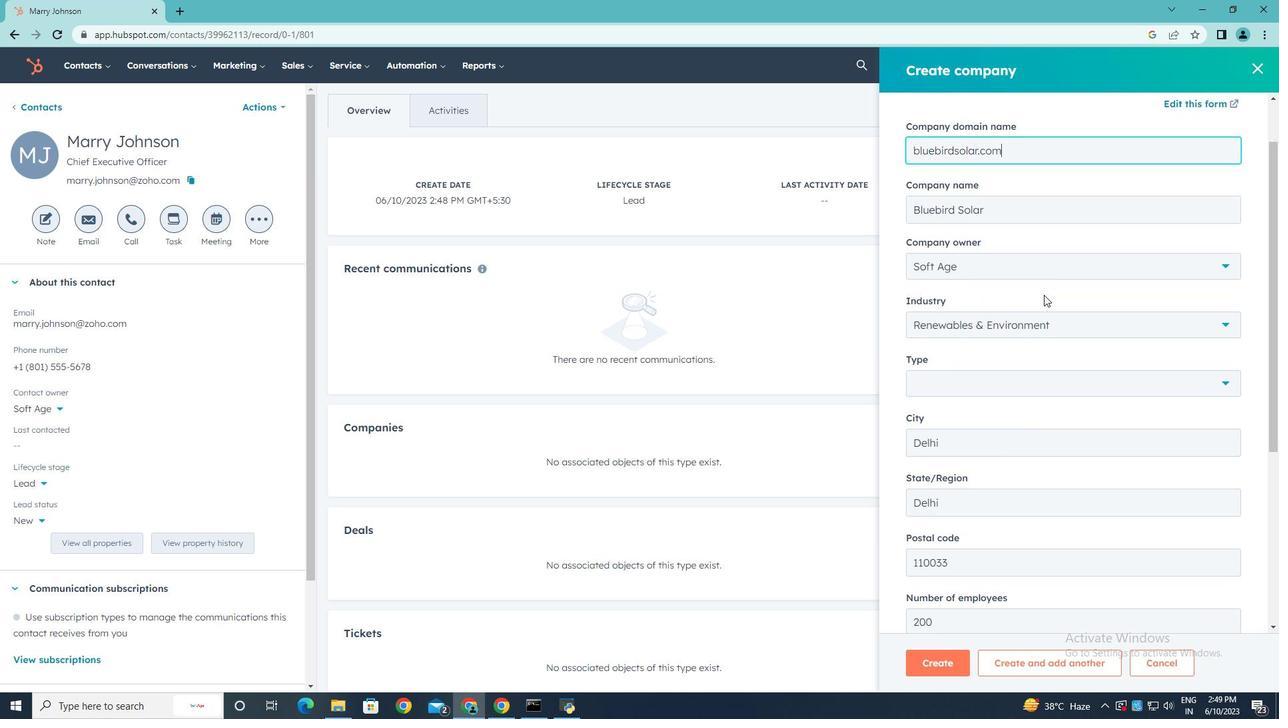 
Action: Mouse scrolled (1044, 294) with delta (0, 0)
Screenshot: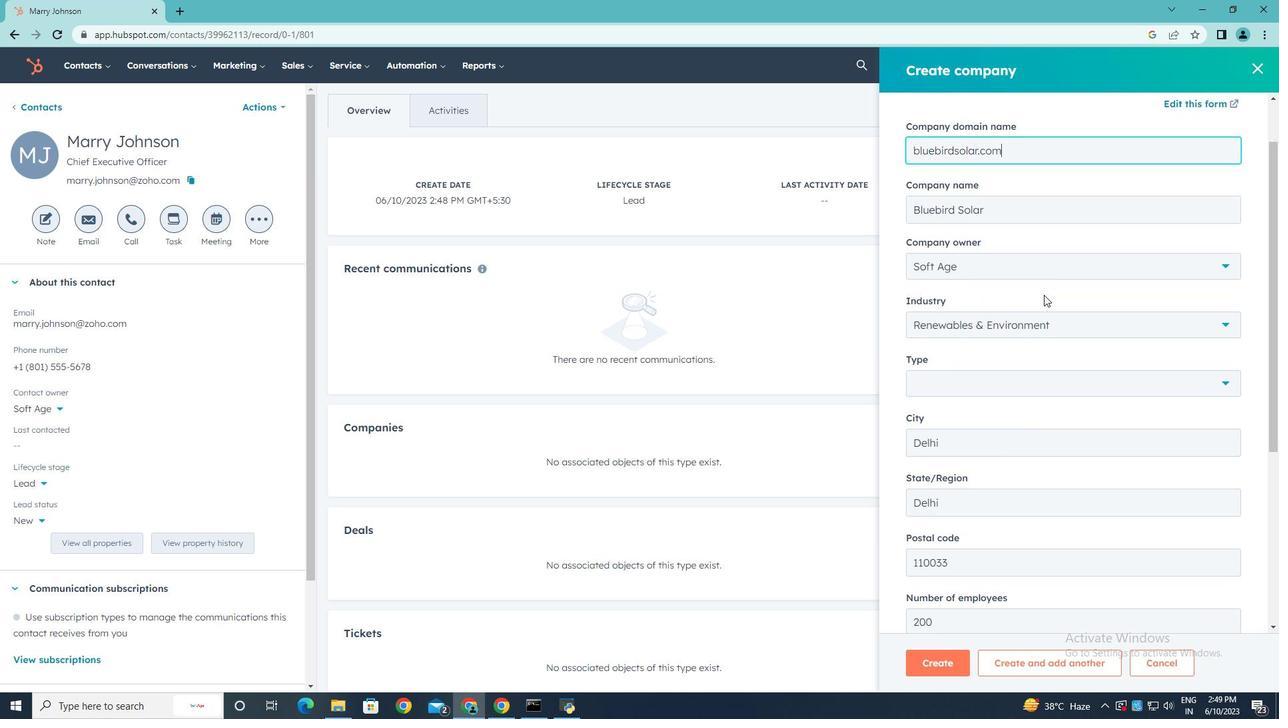 
Action: Mouse scrolled (1044, 294) with delta (0, 0)
Screenshot: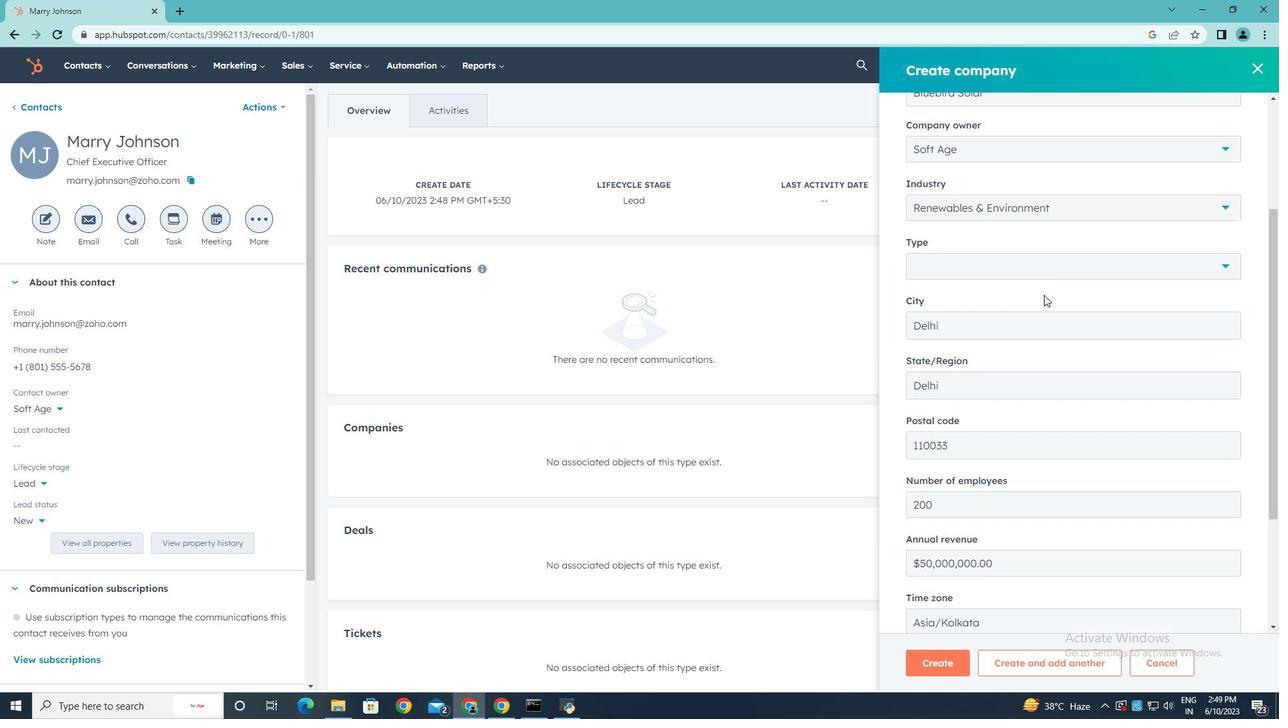 
Action: Mouse scrolled (1044, 294) with delta (0, 0)
Screenshot: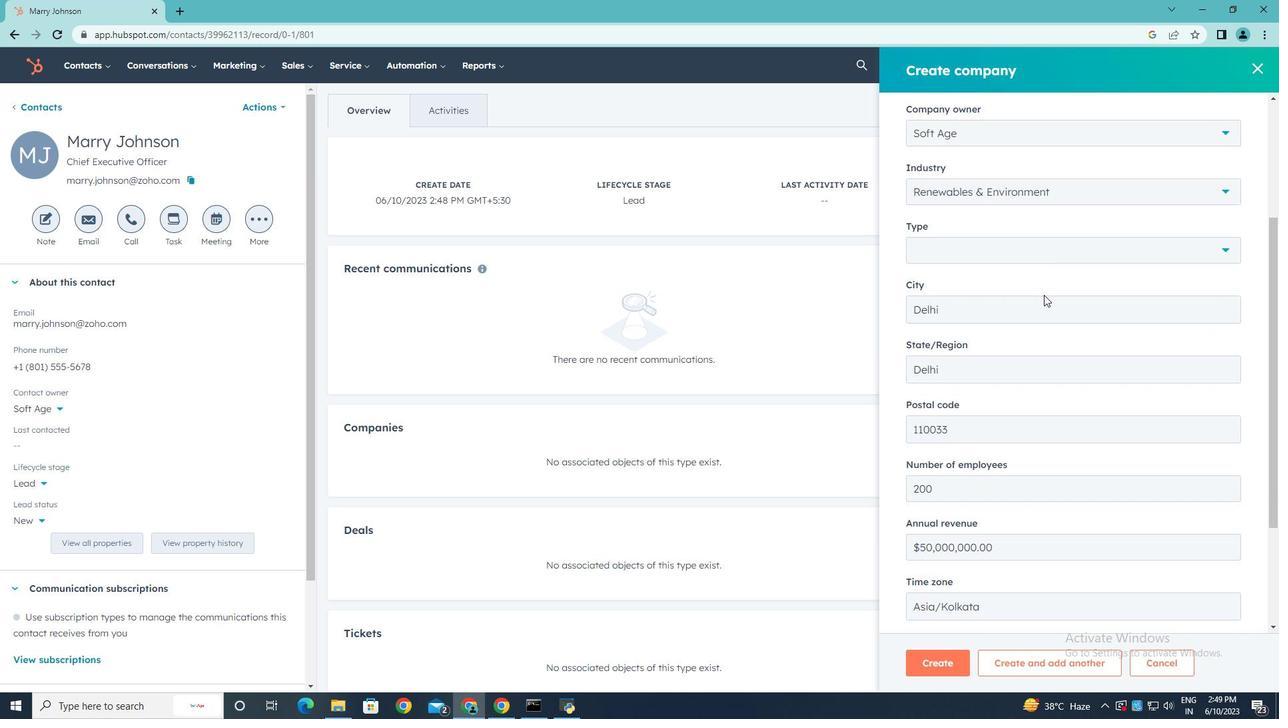 
Action: Mouse moved to (1050, 273)
Screenshot: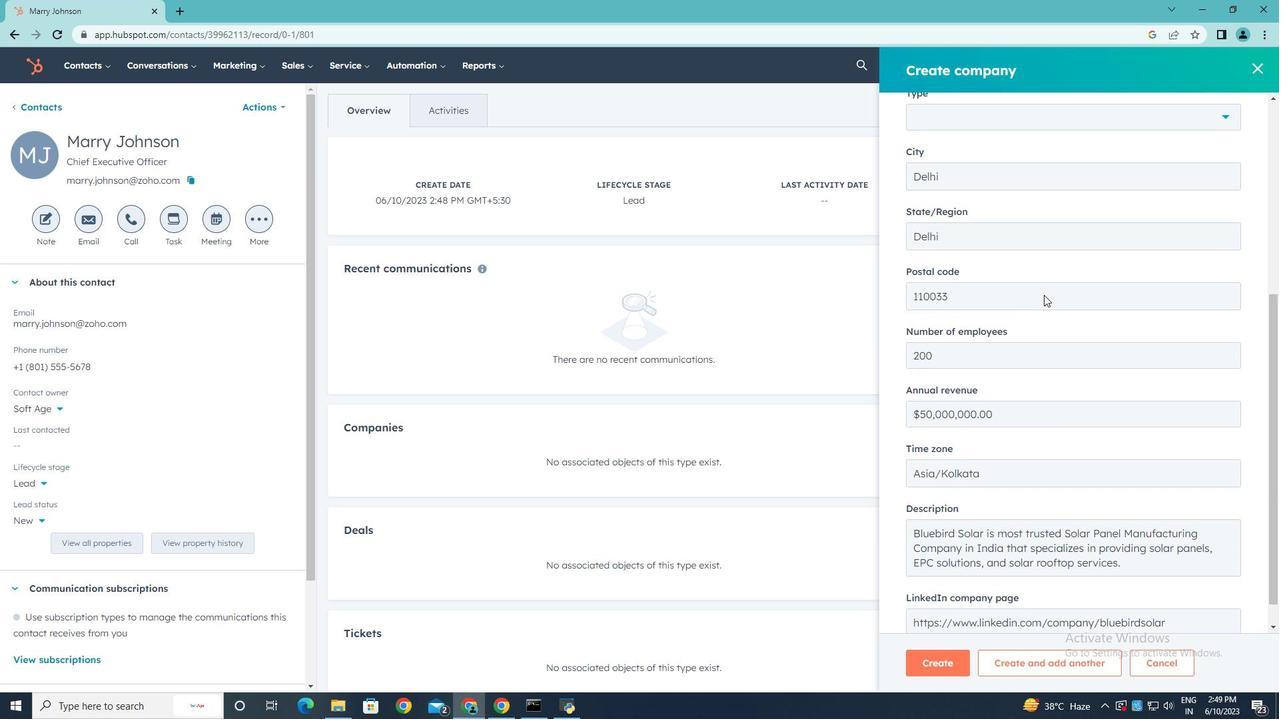 
Action: Mouse scrolled (1050, 274) with delta (0, 0)
Screenshot: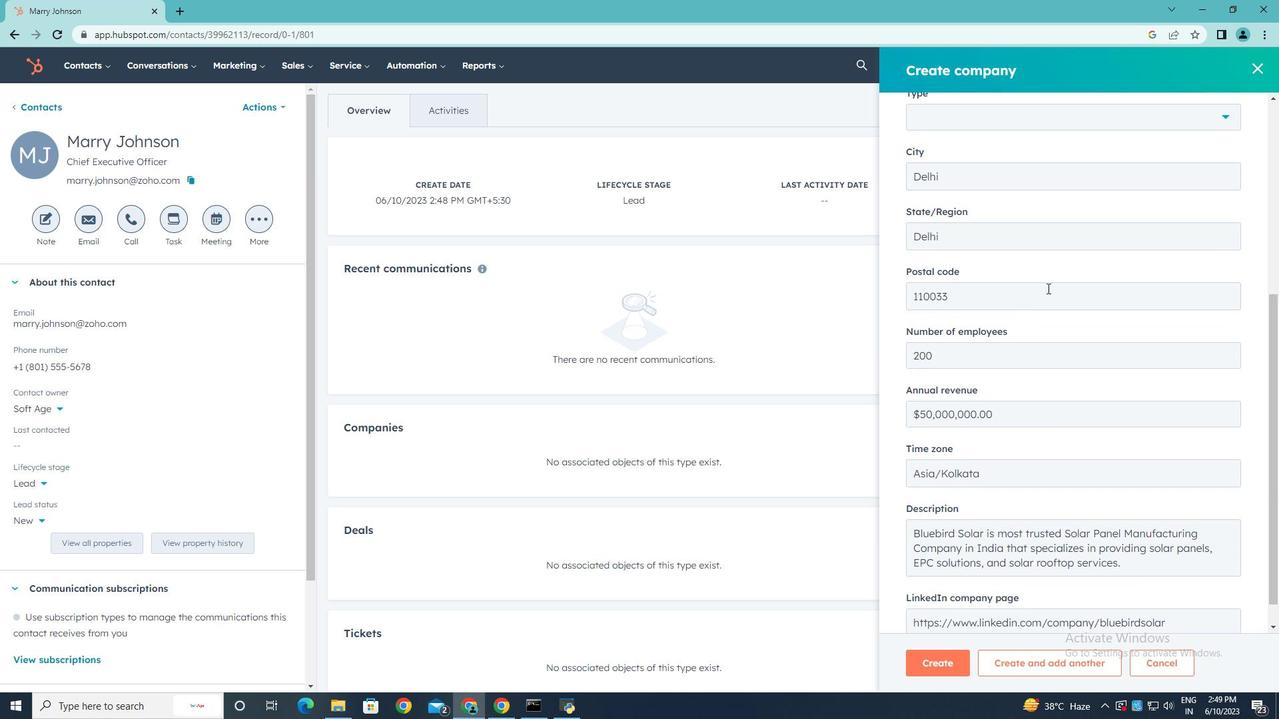 
Action: Mouse moved to (1201, 185)
Screenshot: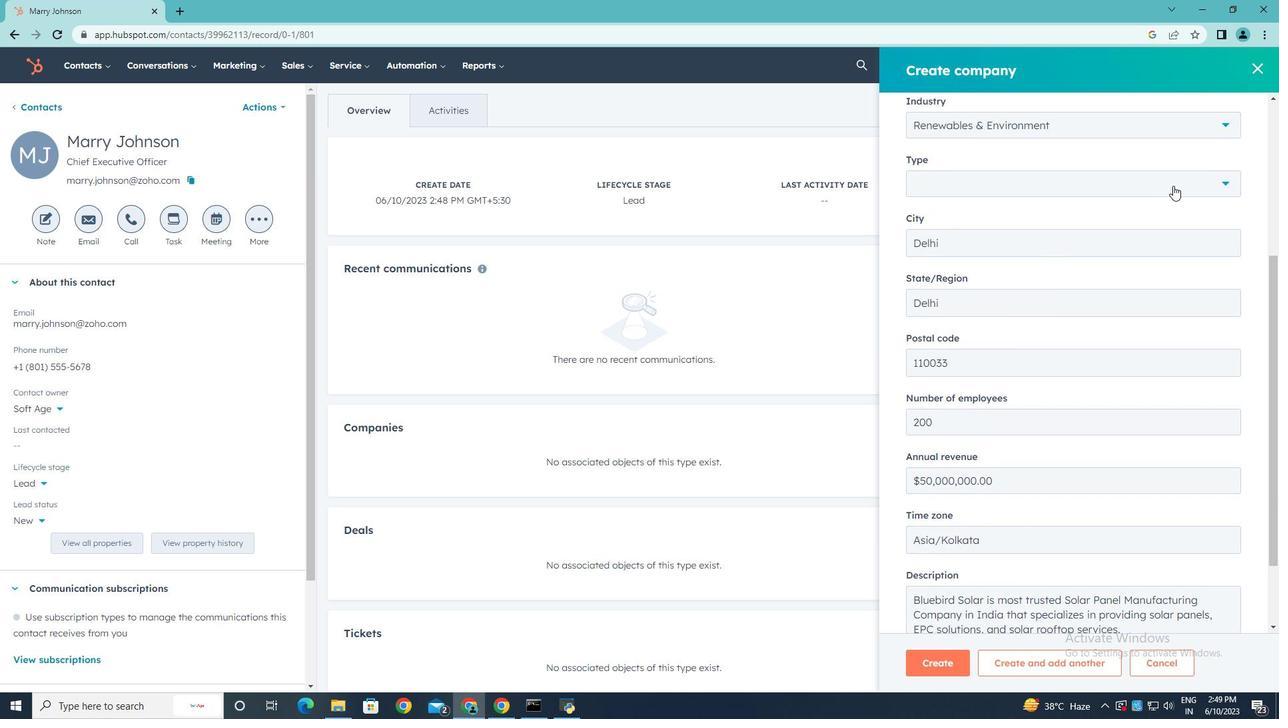
Action: Mouse pressed left at (1201, 185)
Screenshot: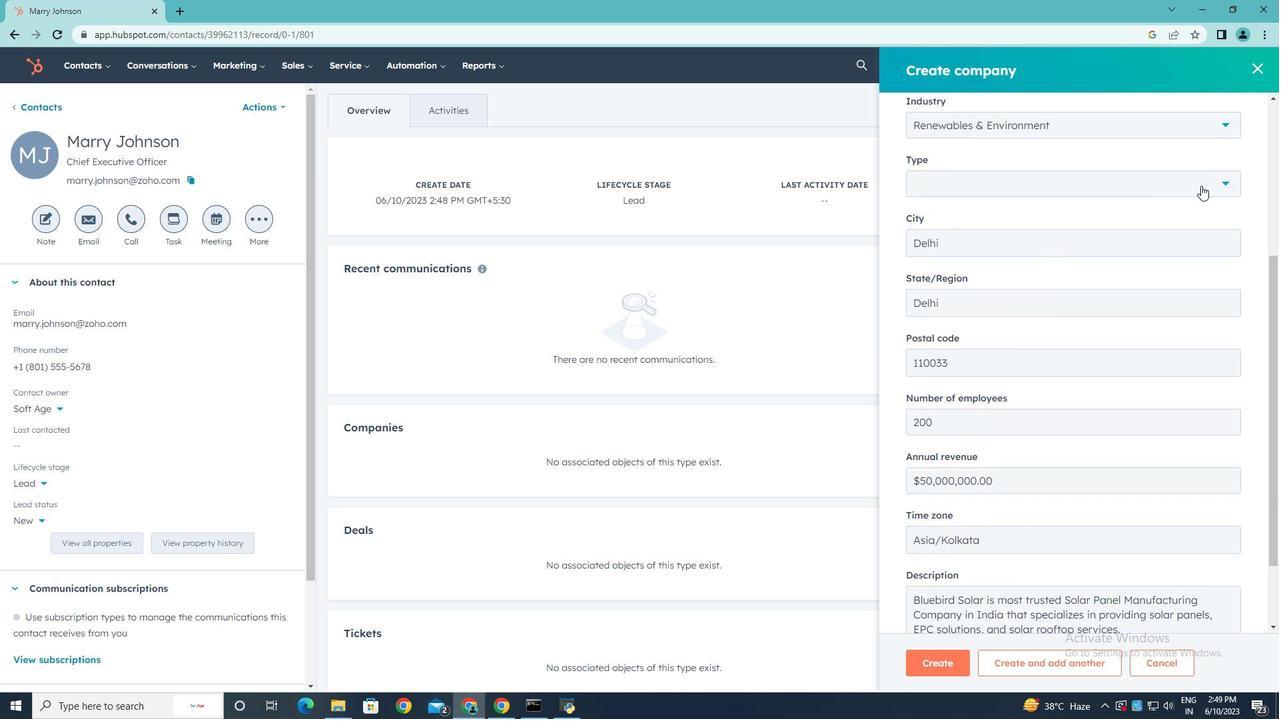 
Action: Mouse moved to (996, 245)
Screenshot: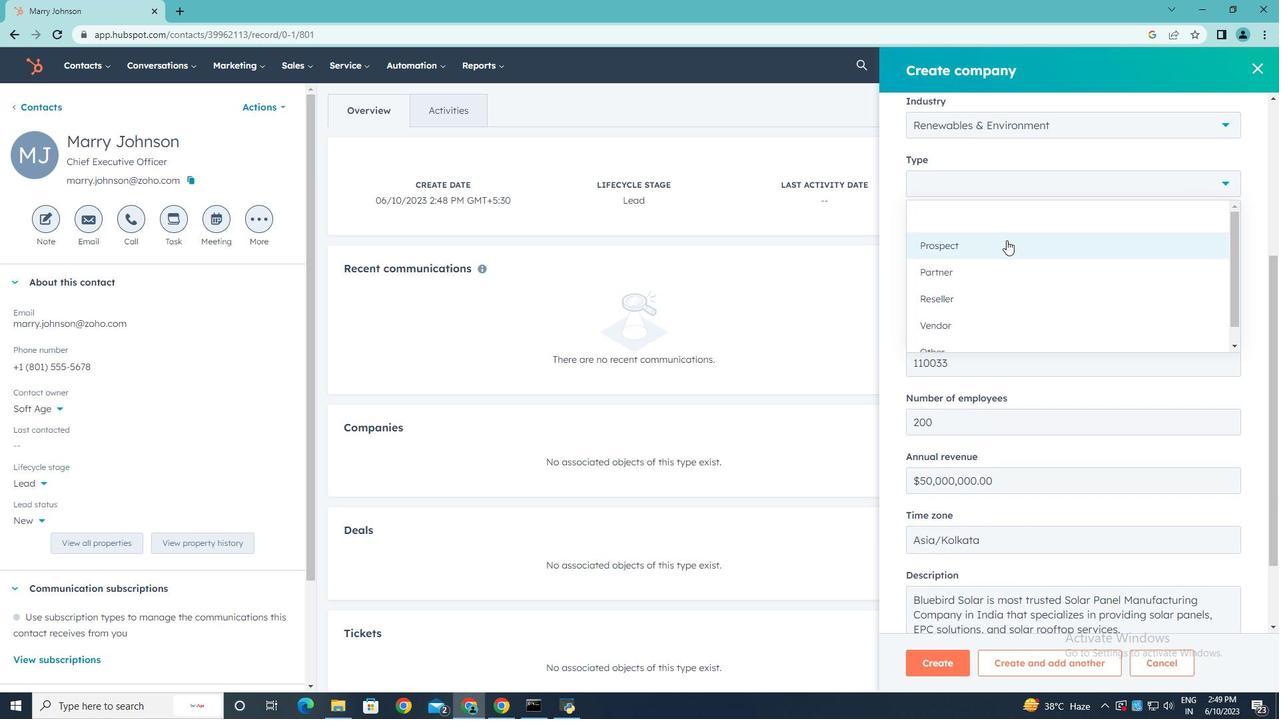 
Action: Mouse pressed left at (996, 245)
Screenshot: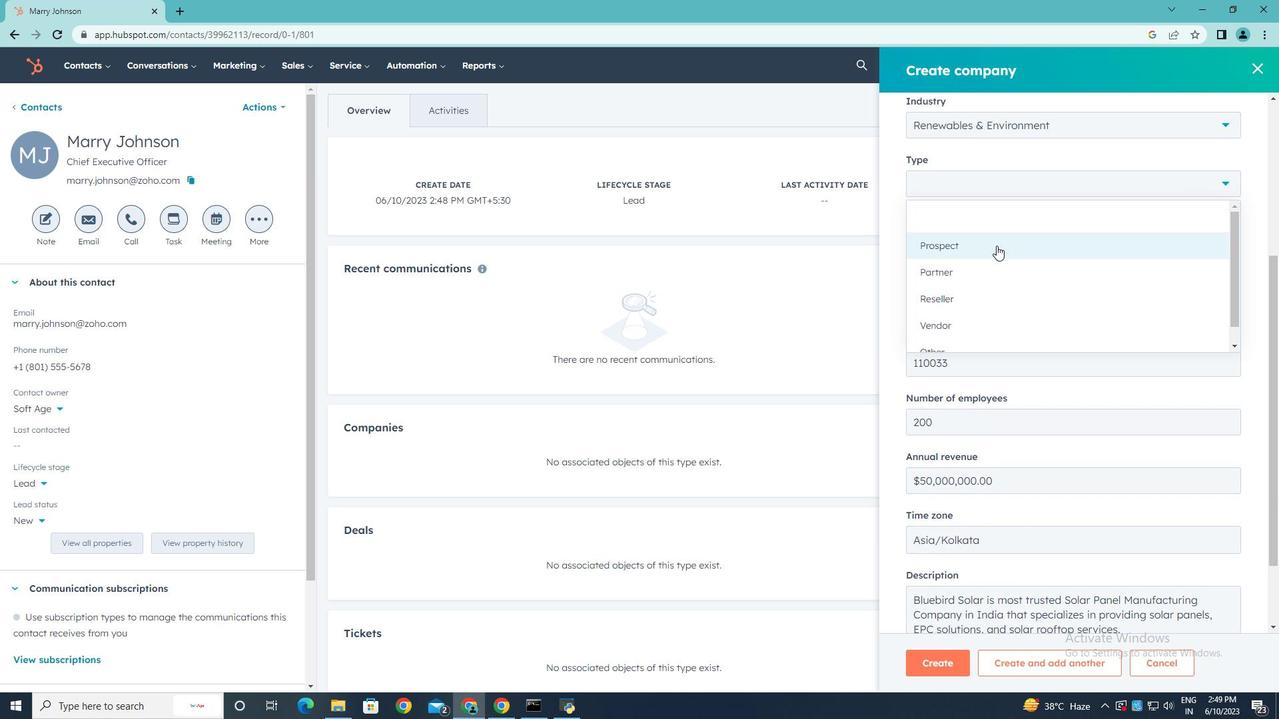 
Action: Mouse scrolled (996, 245) with delta (0, 0)
Screenshot: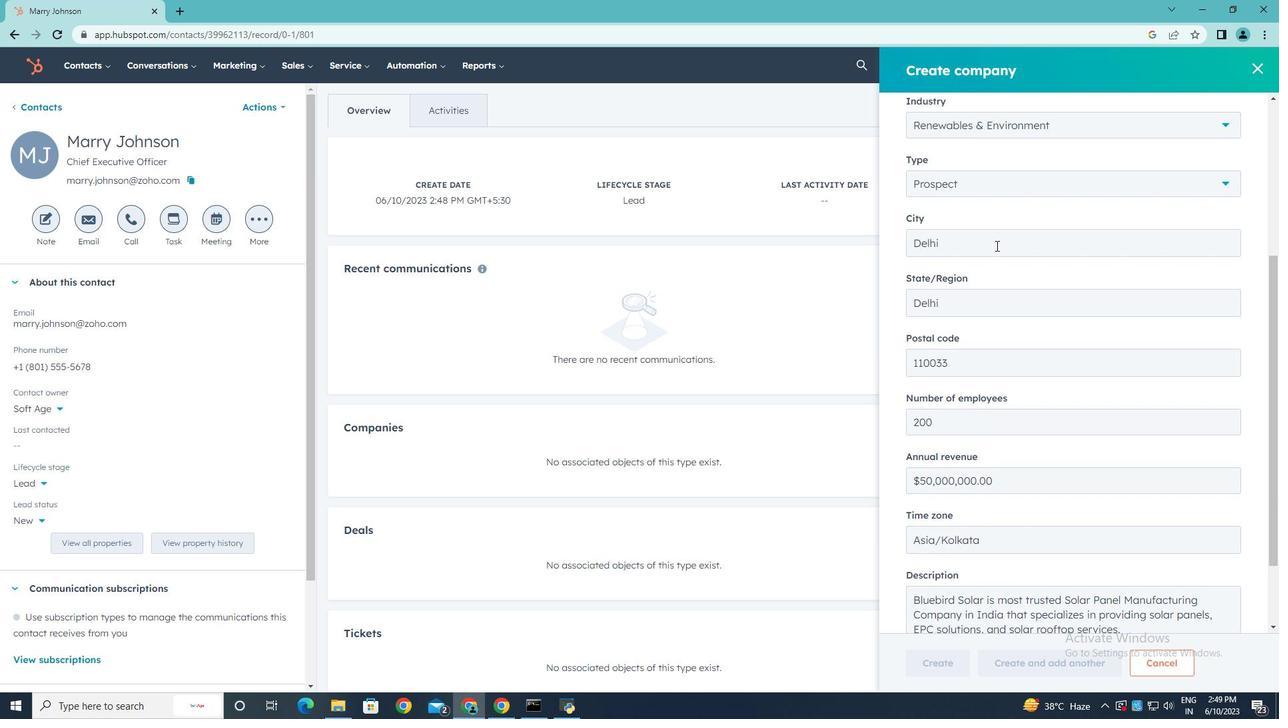 
Action: Mouse scrolled (996, 245) with delta (0, 0)
Screenshot: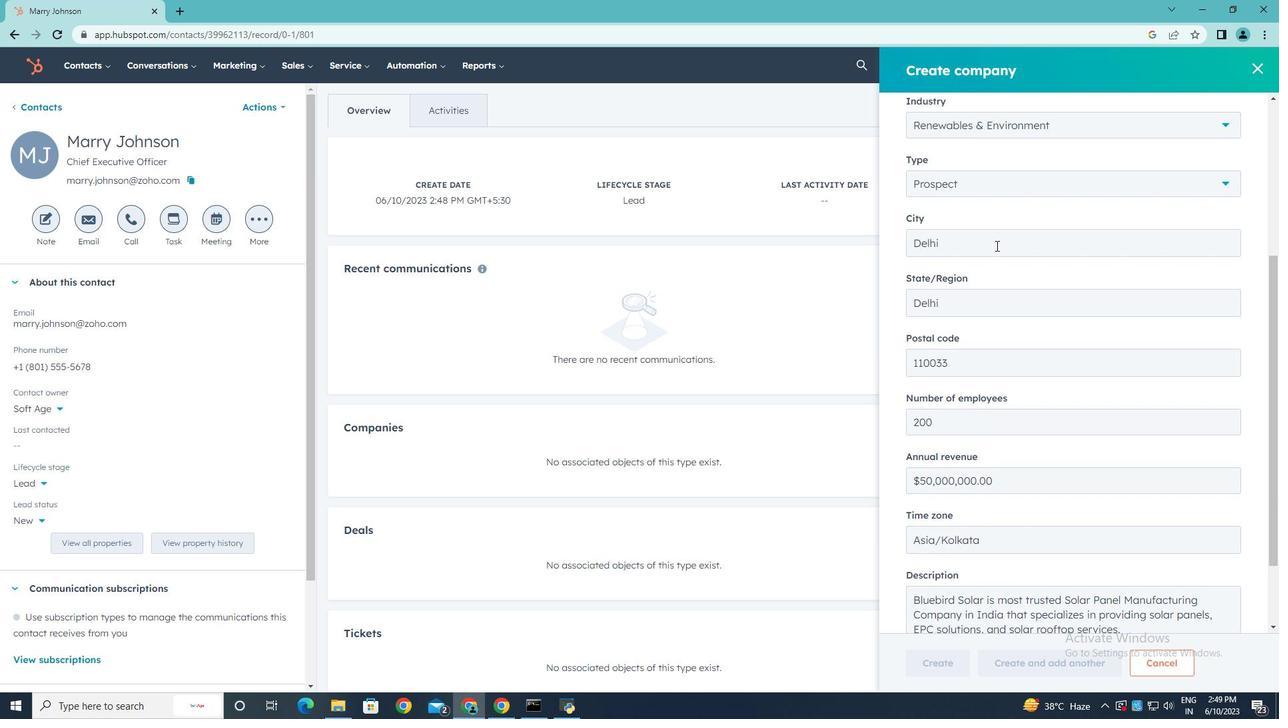 
Action: Mouse scrolled (996, 245) with delta (0, 0)
Screenshot: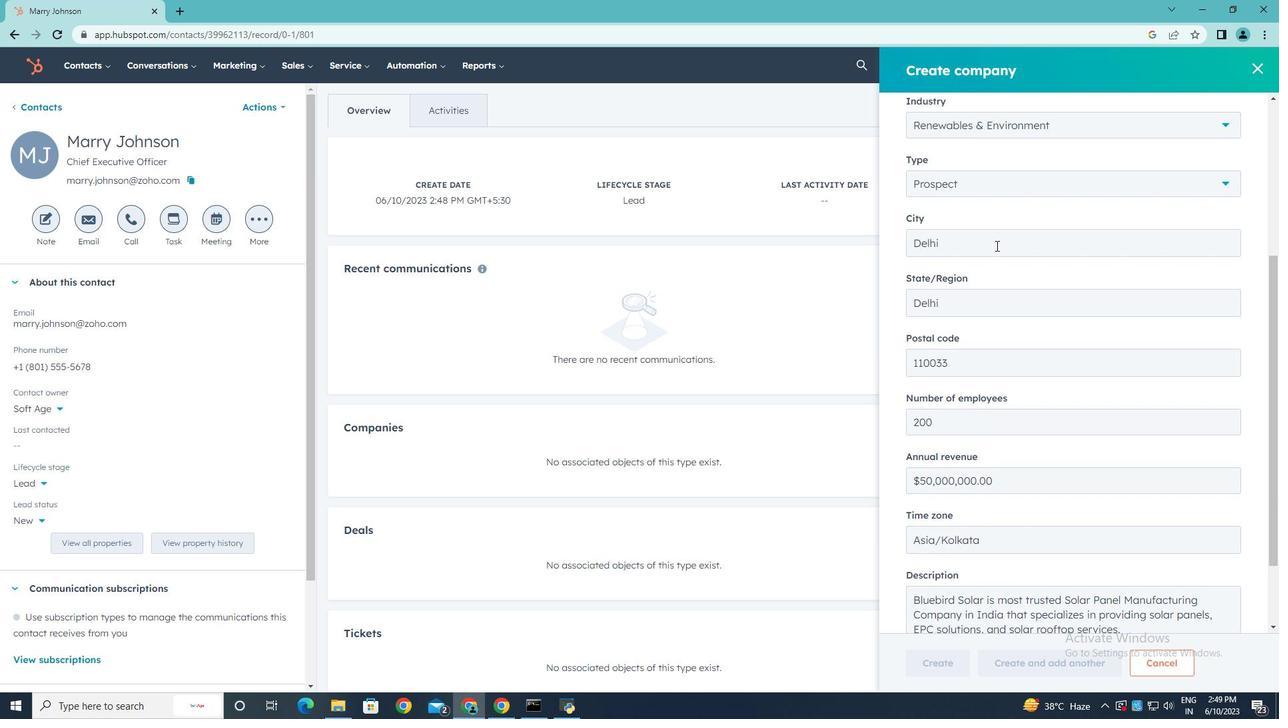 
Action: Mouse scrolled (996, 245) with delta (0, 0)
Screenshot: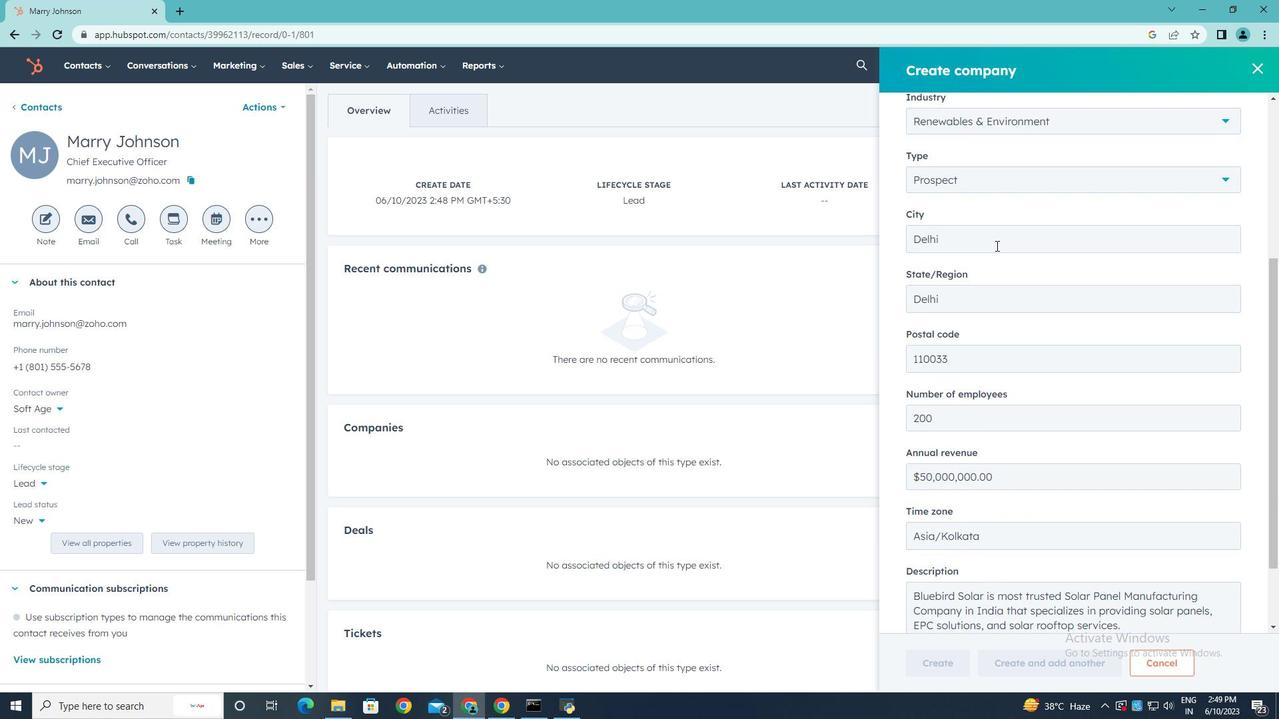
Action: Mouse scrolled (996, 245) with delta (0, 0)
Screenshot: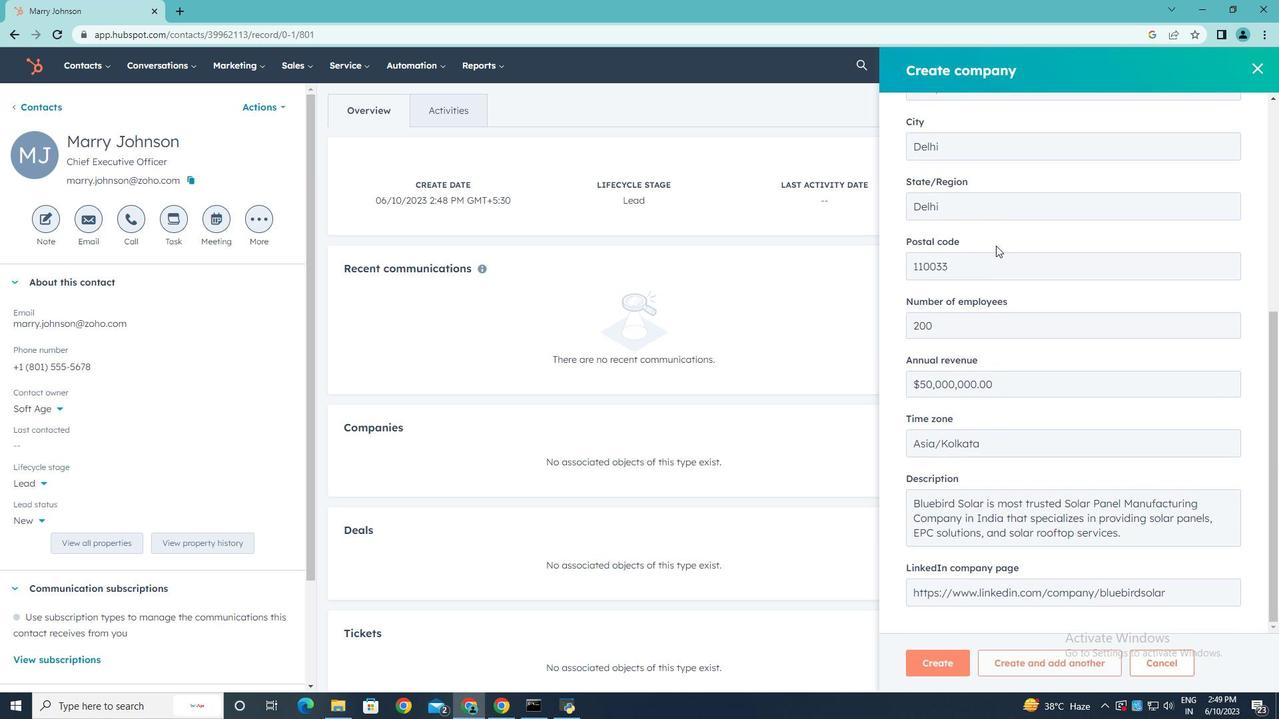 
Action: Mouse scrolled (996, 245) with delta (0, 0)
Screenshot: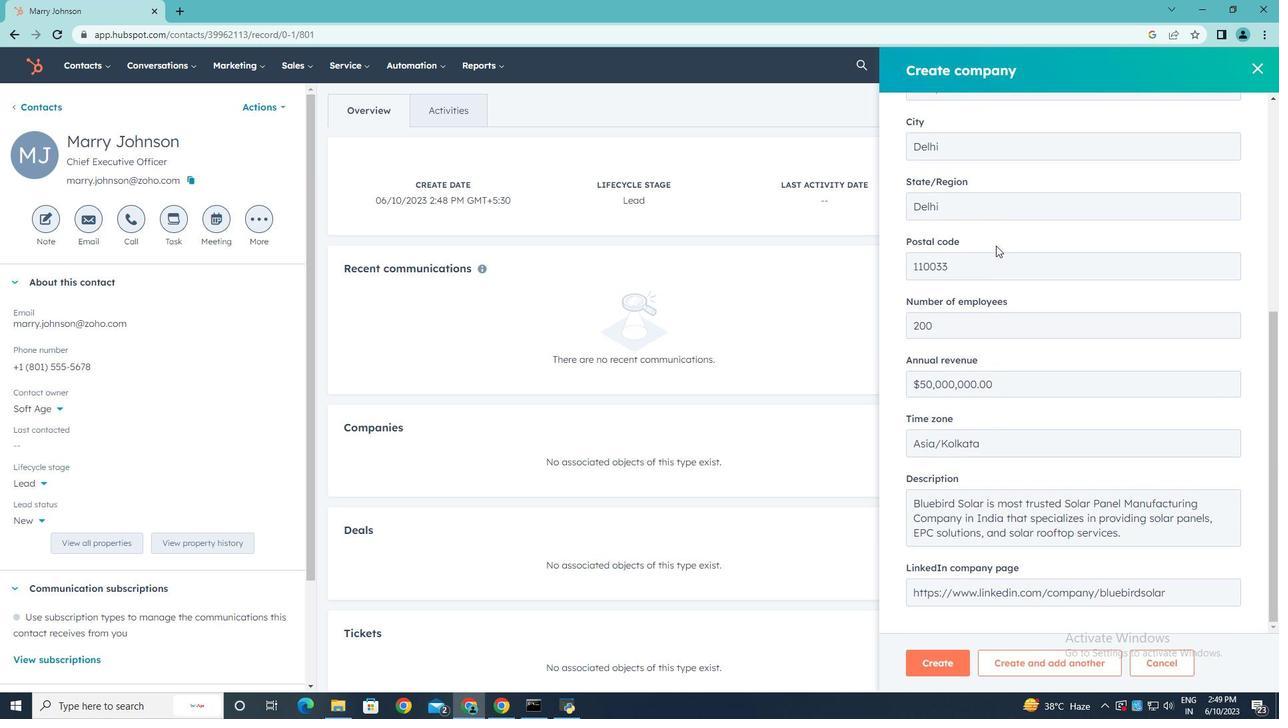 
Action: Mouse scrolled (996, 245) with delta (0, 0)
Screenshot: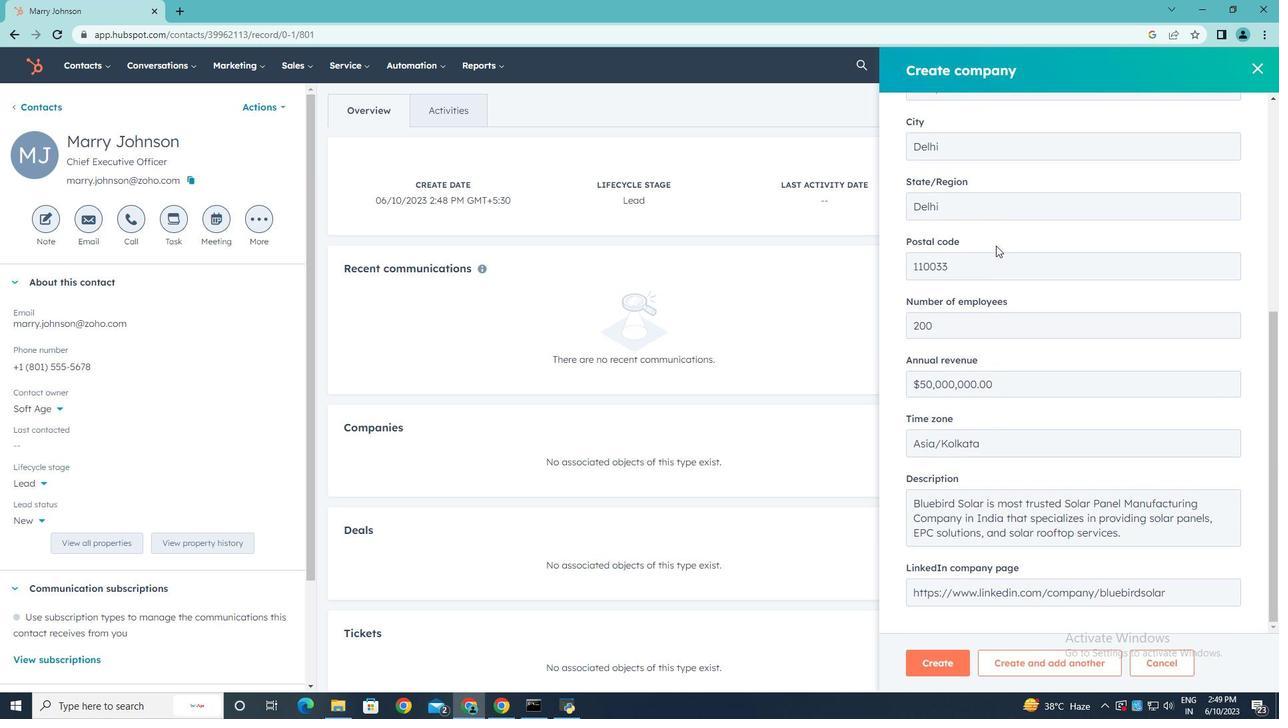 
Action: Mouse scrolled (996, 245) with delta (0, 0)
Screenshot: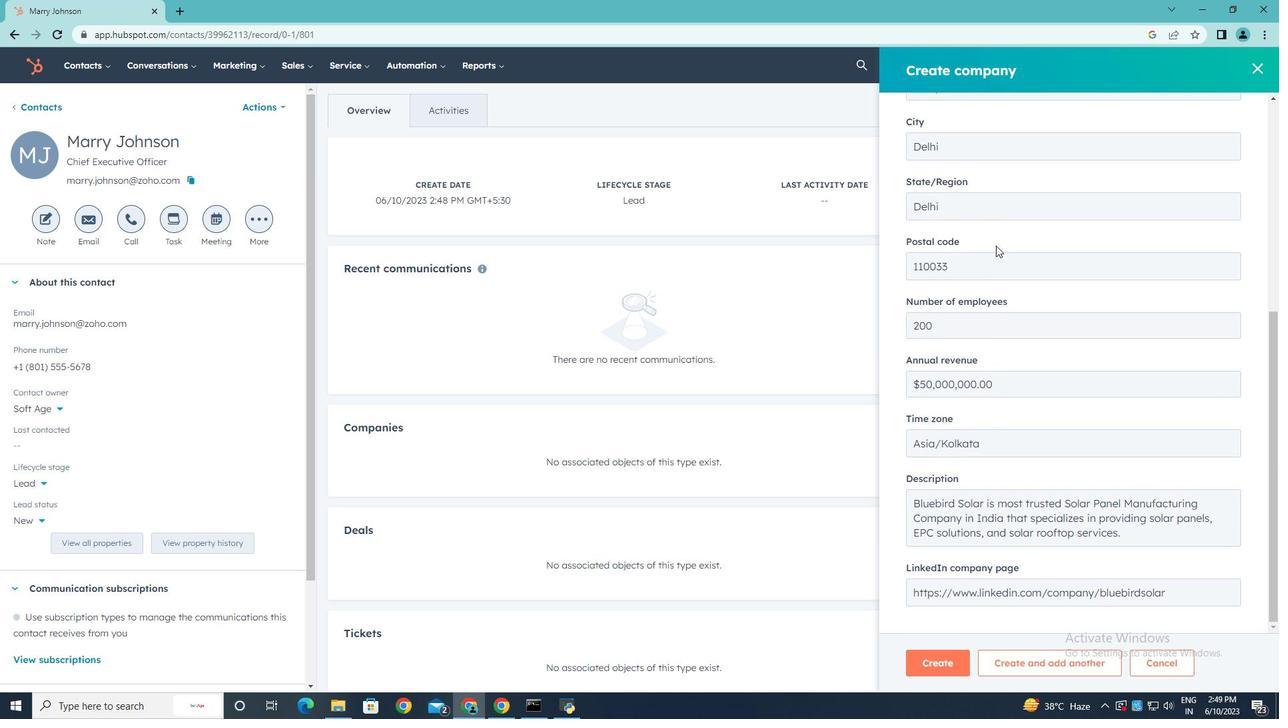 
Action: Mouse moved to (936, 658)
Screenshot: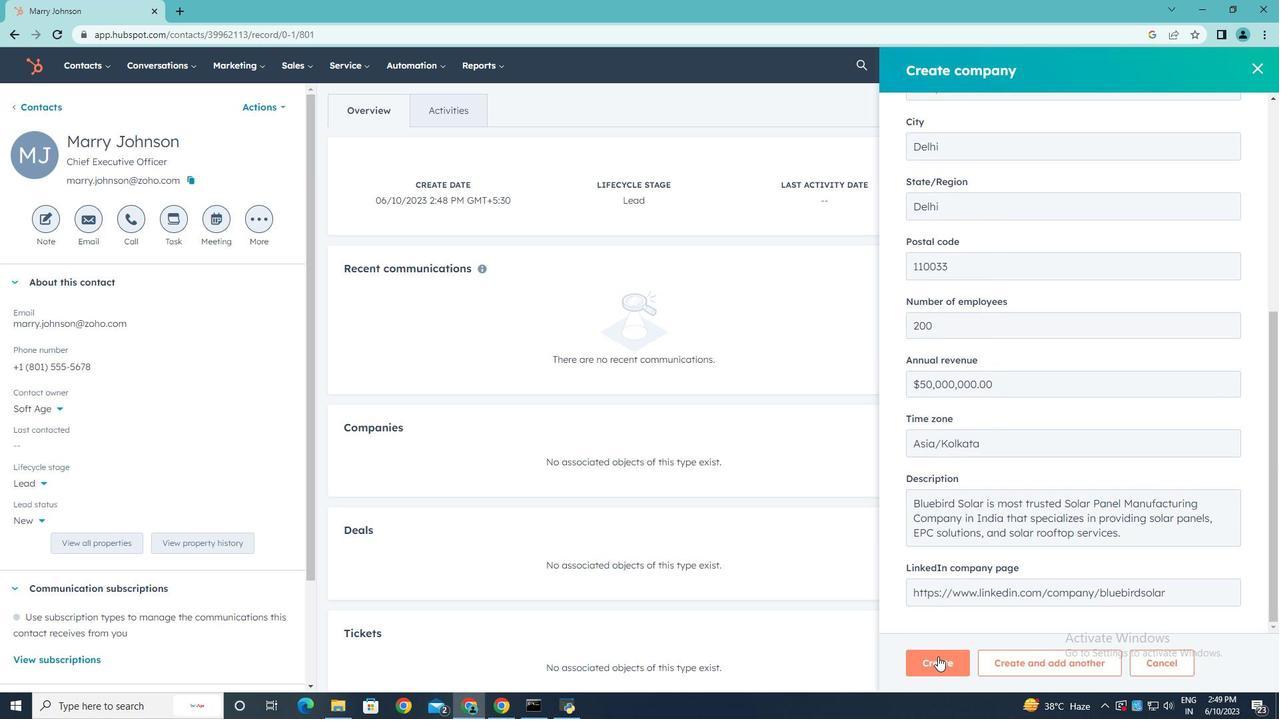 
Action: Mouse pressed left at (936, 658)
Screenshot: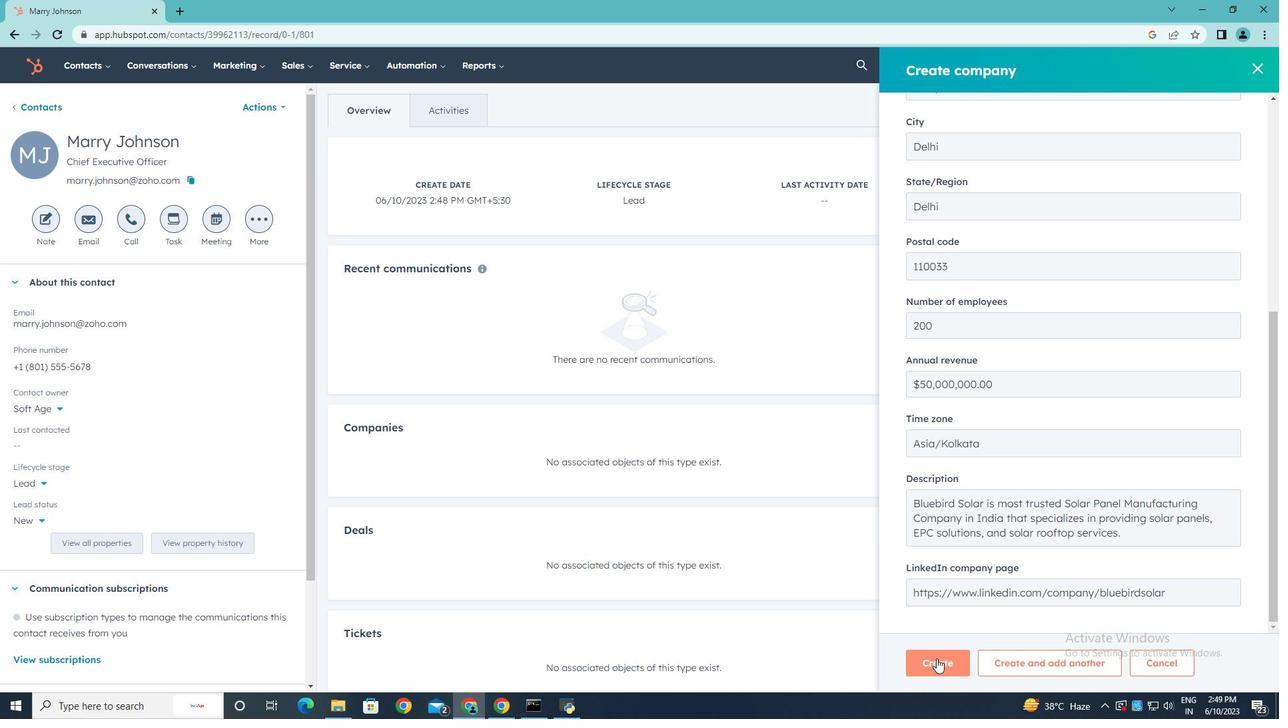 
Action: Mouse moved to (646, 462)
Screenshot: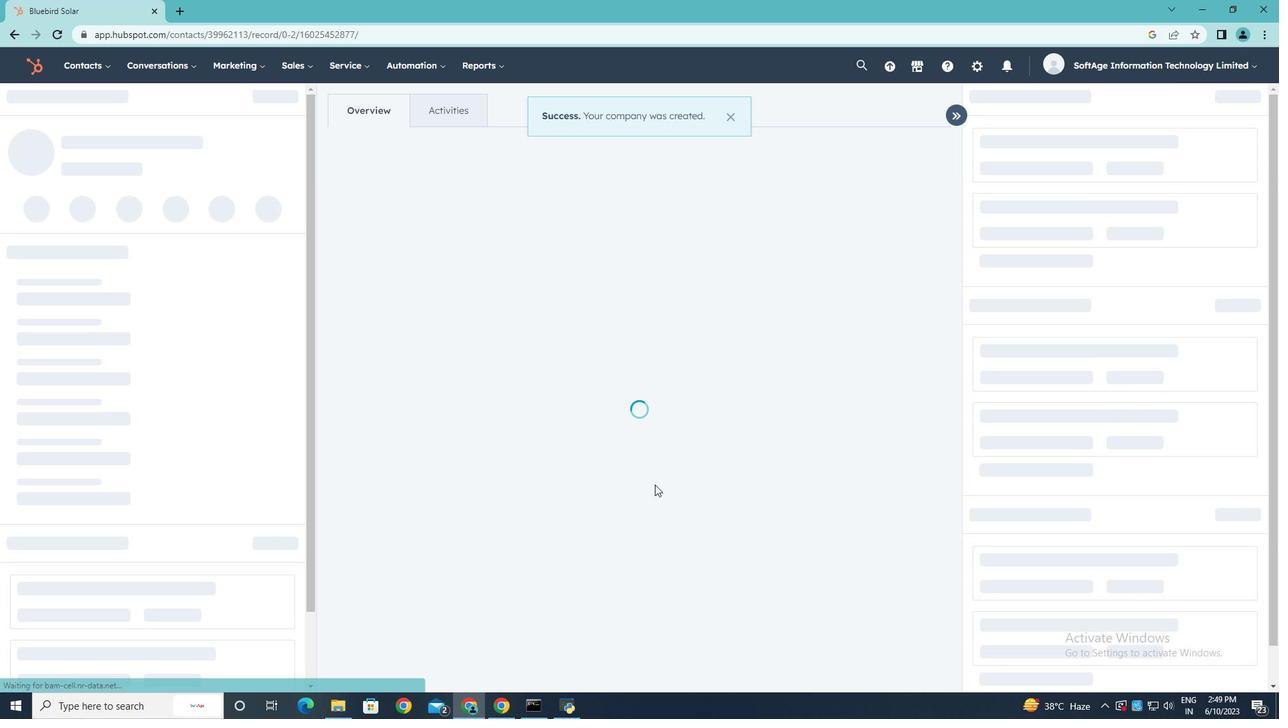 
